 Task: Find the distance between San Francisco and Exploratorium
Action: Key pressed n<Key.space>fra
Screenshot: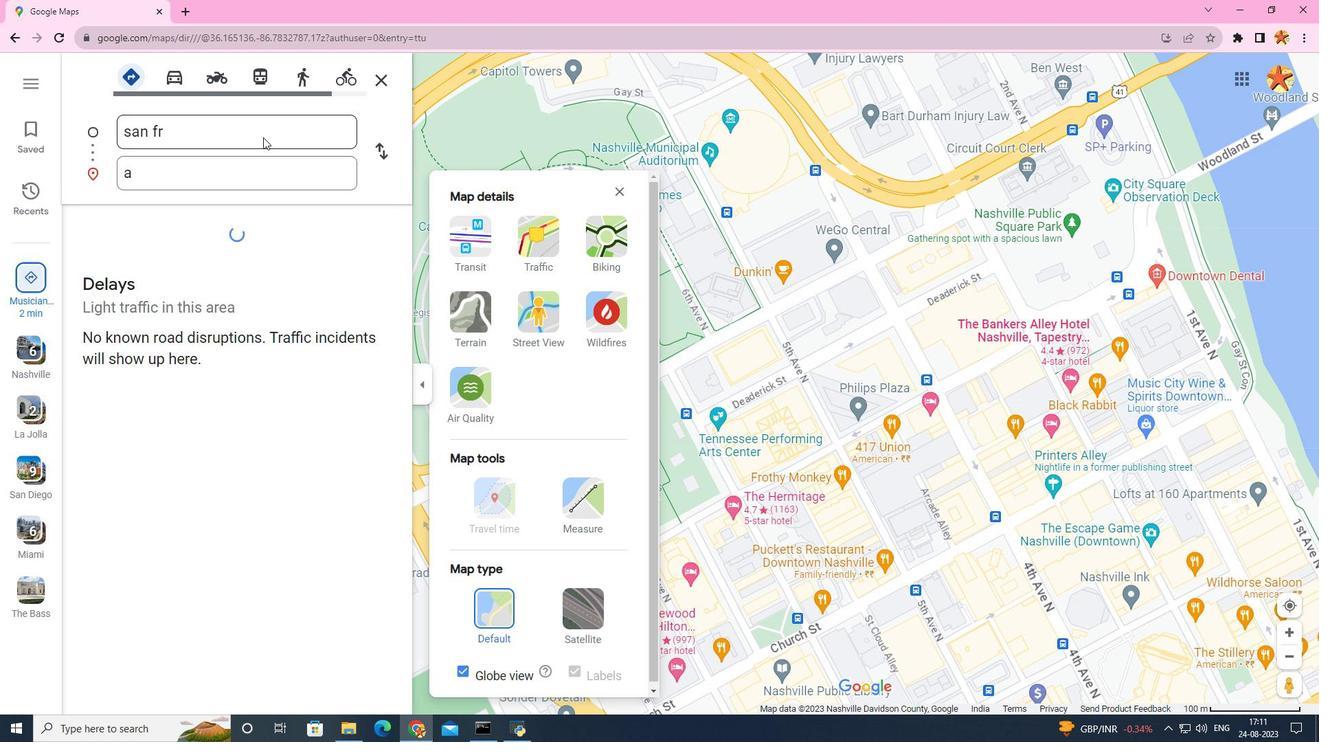 
Action: Mouse moved to (199, 124)
Screenshot: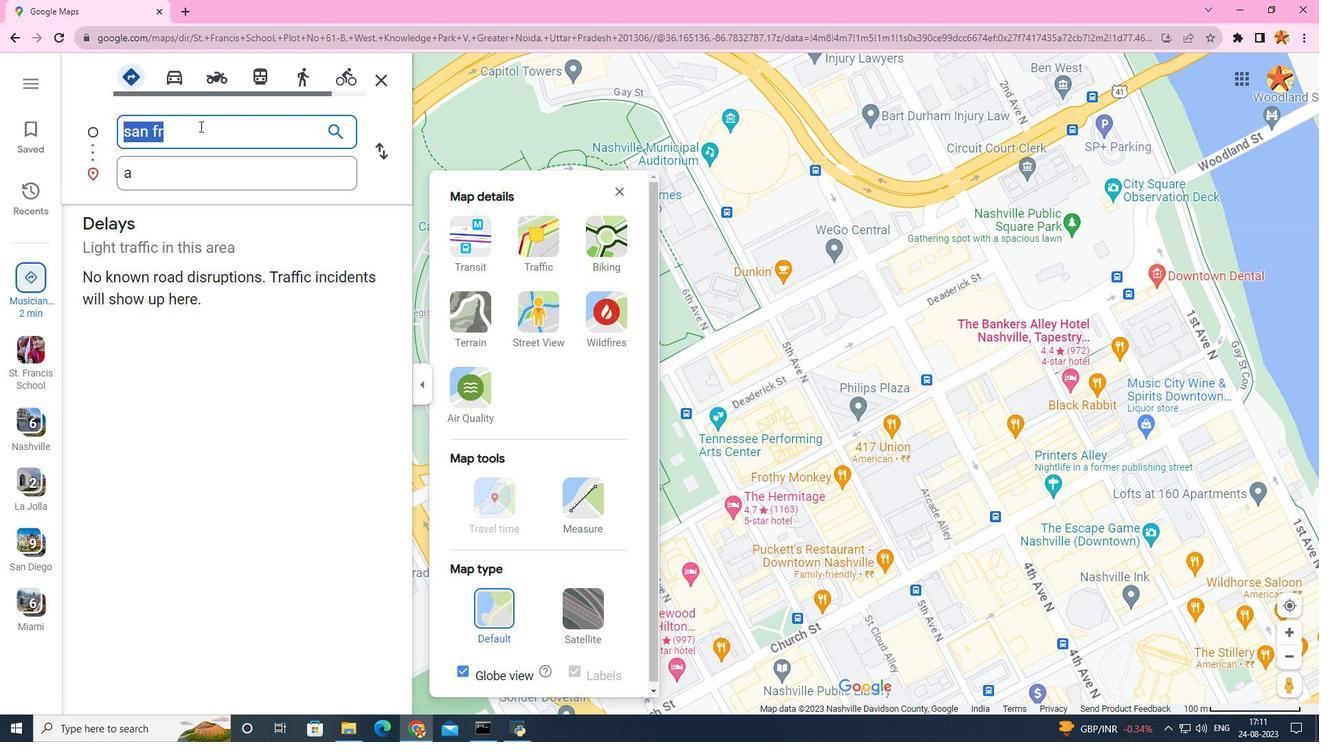 
Action: Mouse pressed left at (199, 124)
Screenshot: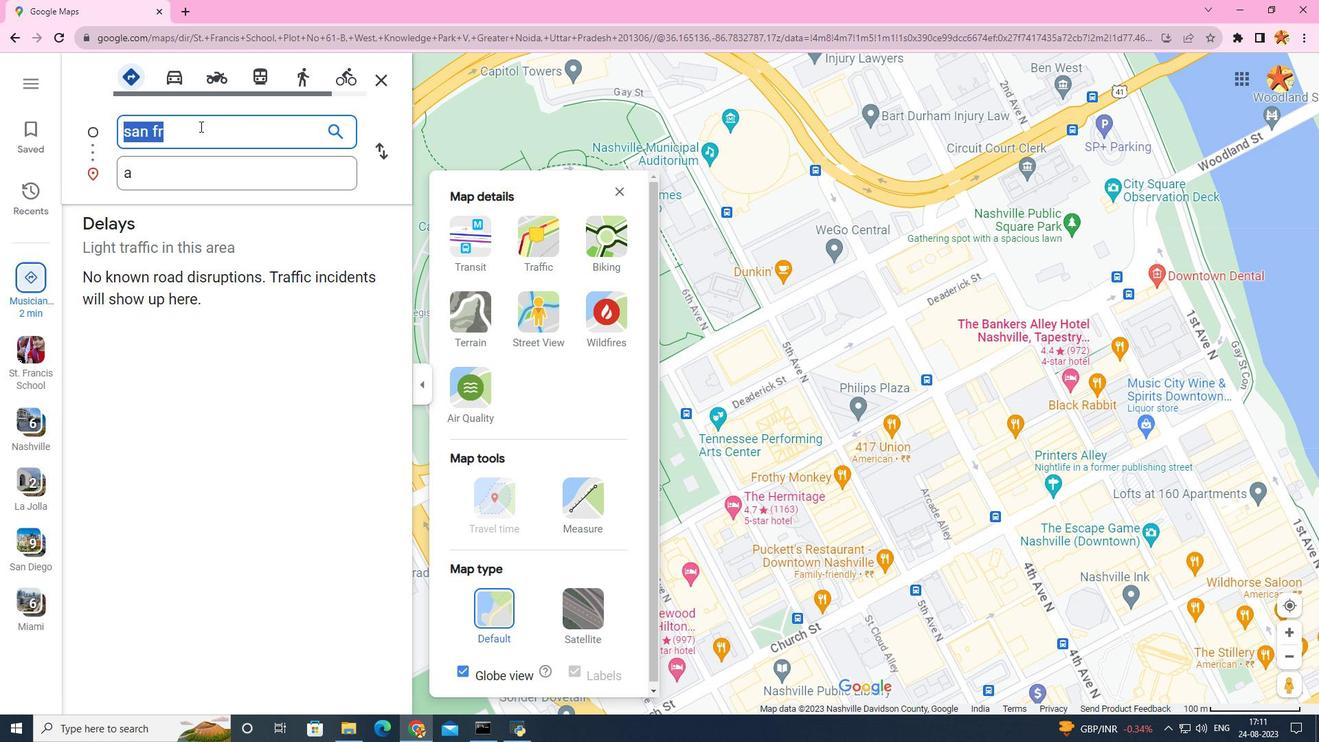 
Action: Mouse pressed left at (199, 124)
Screenshot: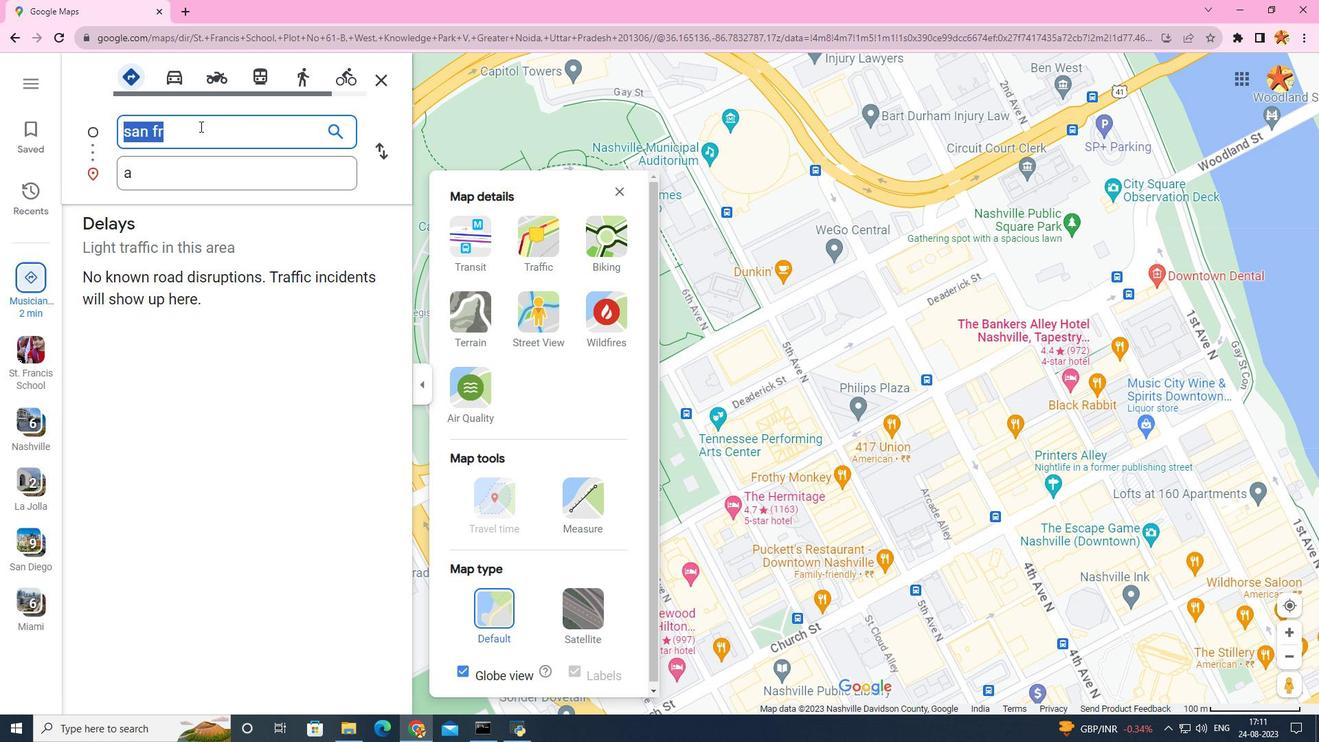 
Action: Mouse moved to (193, 128)
Screenshot: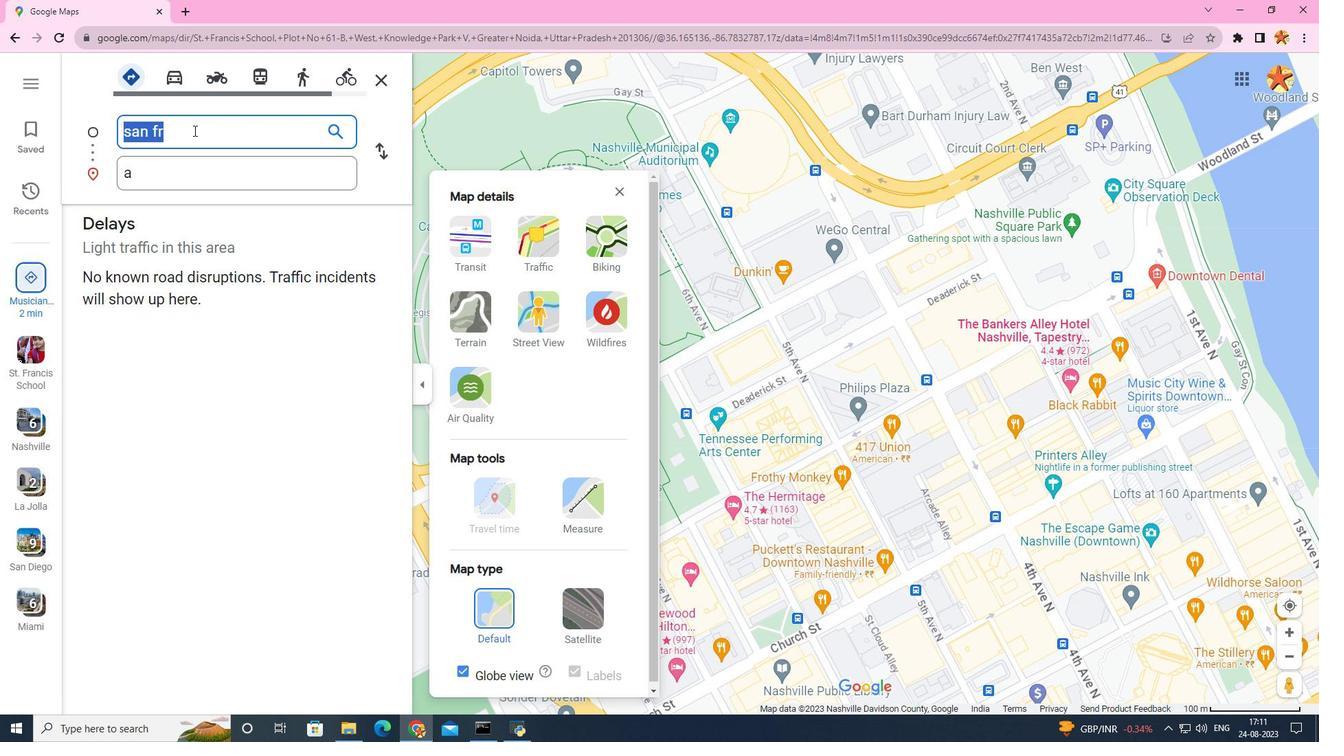 
Action: Mouse pressed left at (193, 128)
Screenshot: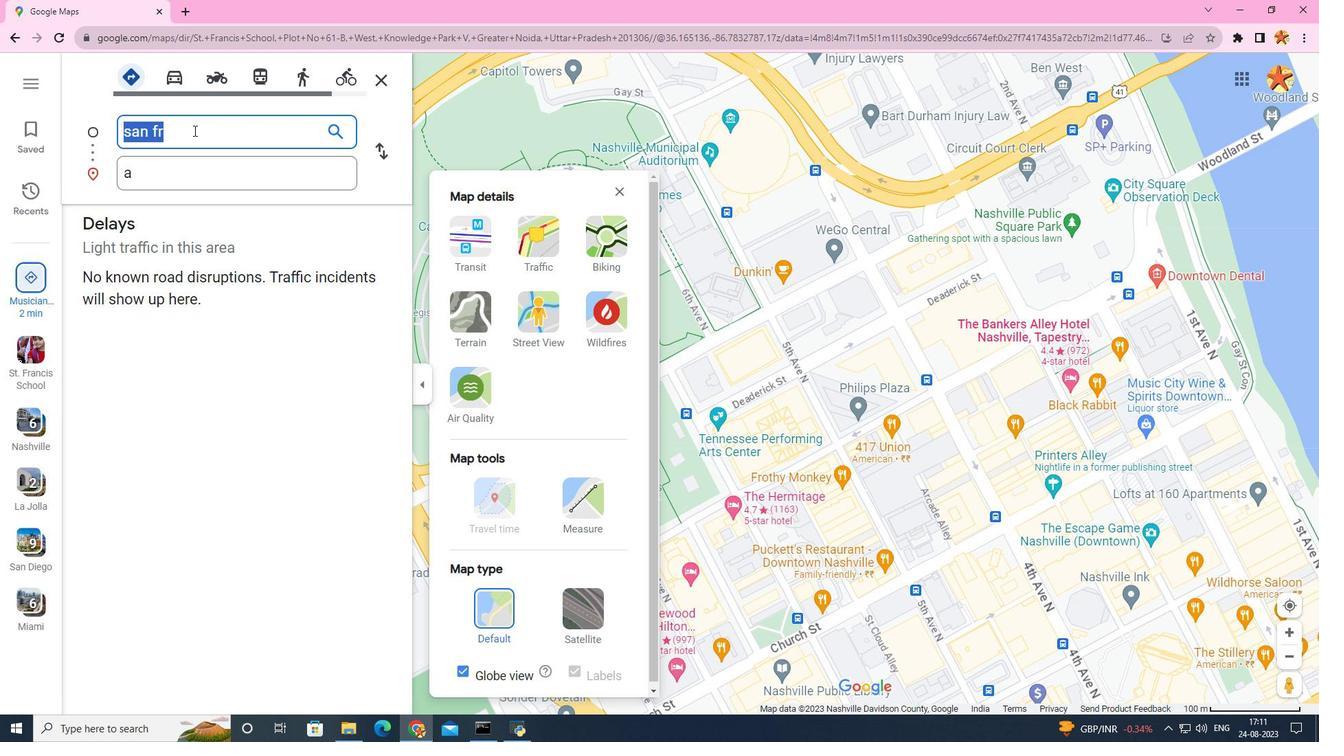 
Action: Key pressed a
Screenshot: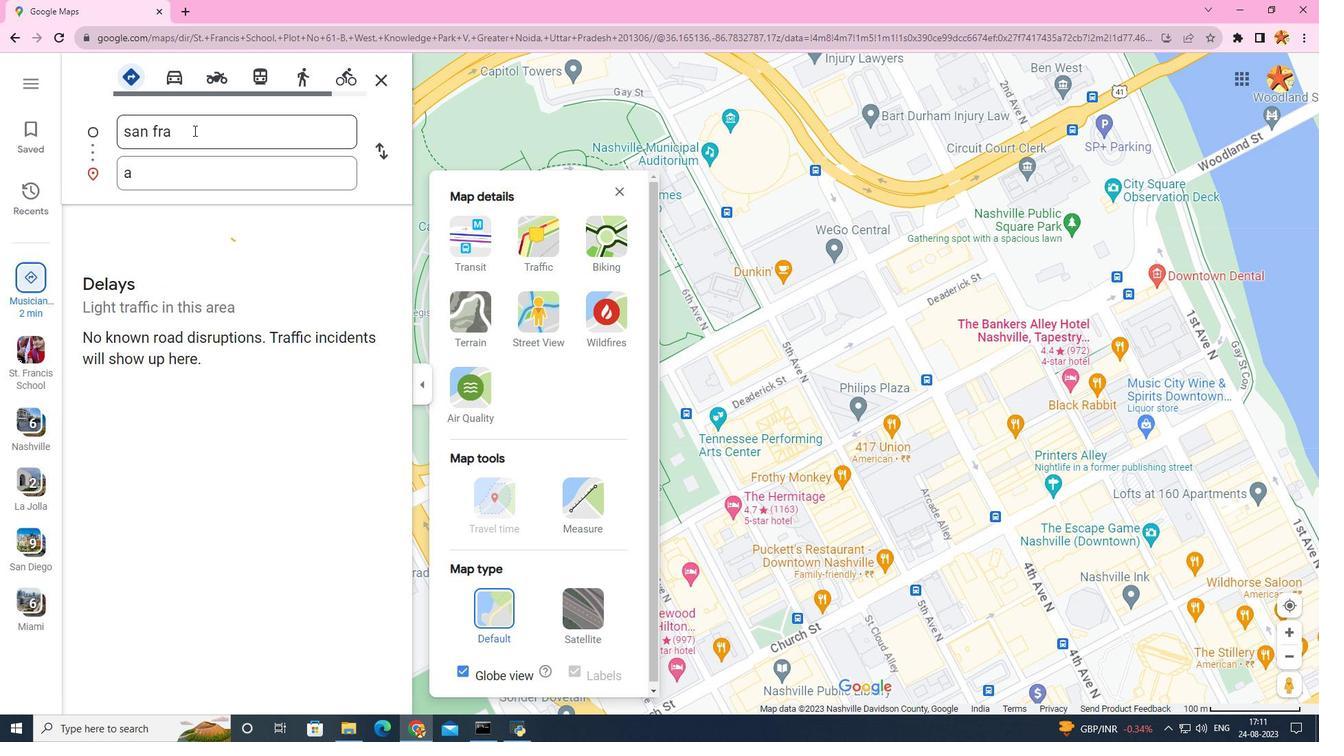 
Action: Mouse pressed left at (193, 128)
Screenshot: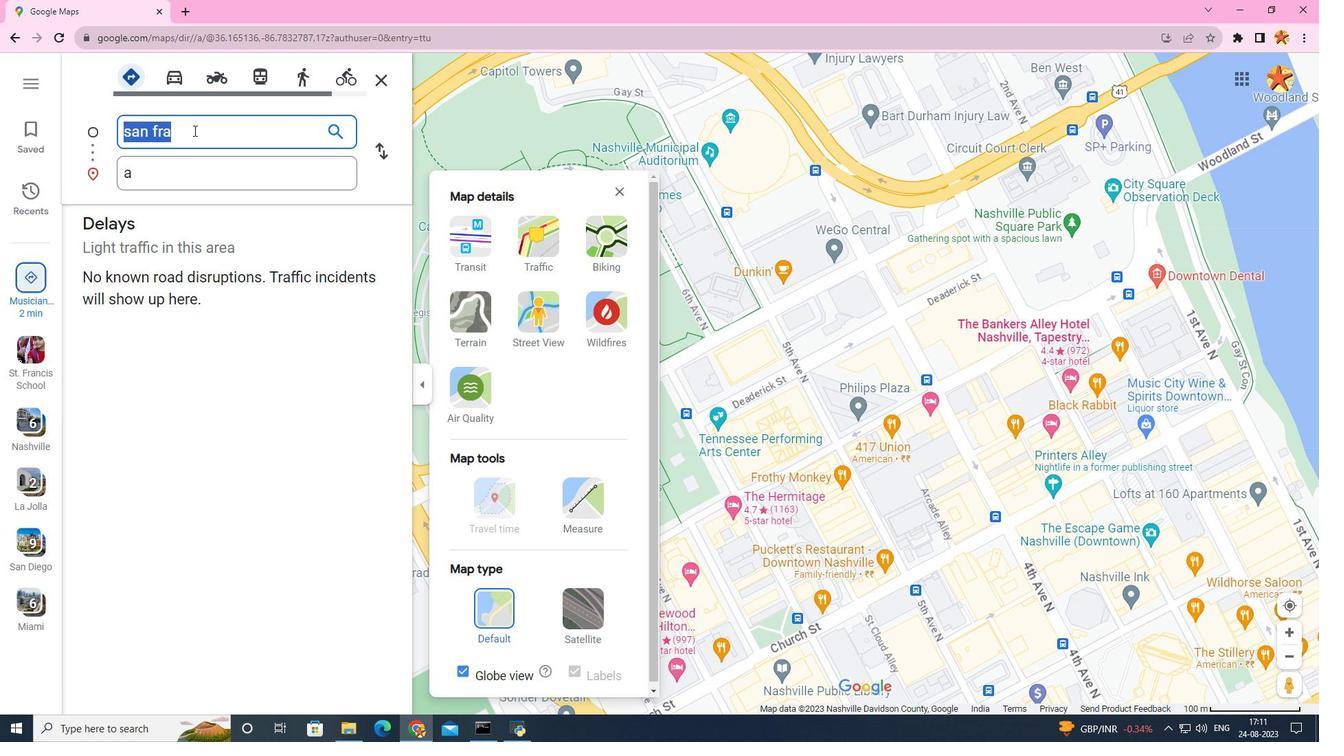 
Action: Mouse pressed left at (193, 128)
Screenshot: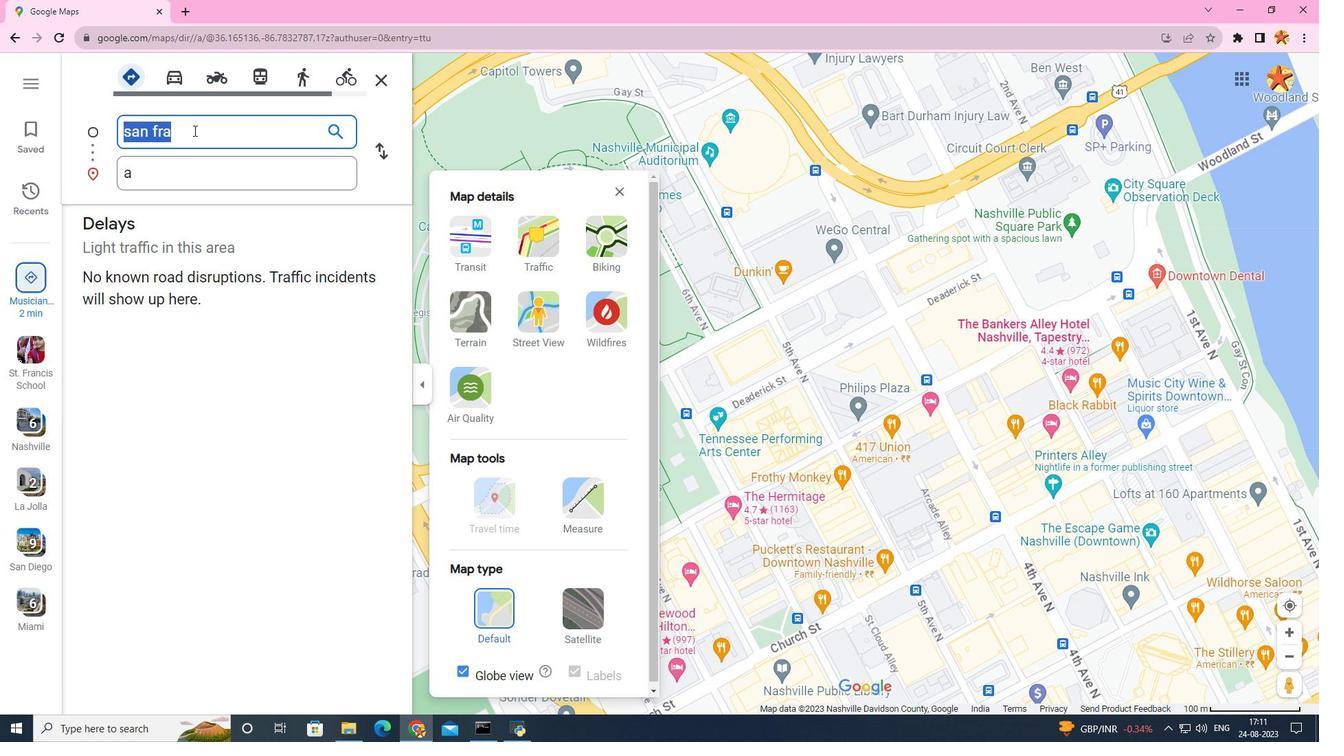
Action: Mouse pressed left at (193, 128)
Screenshot: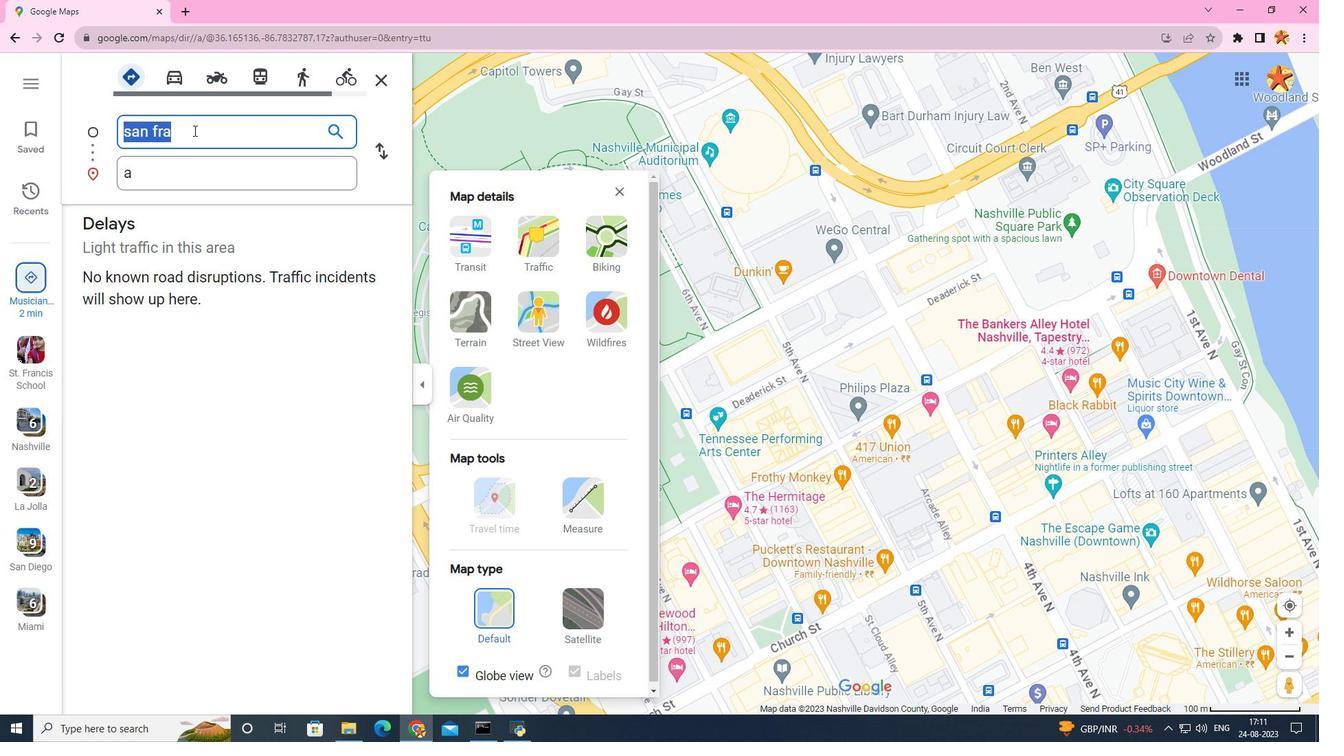 
Action: Key pressed n
Screenshot: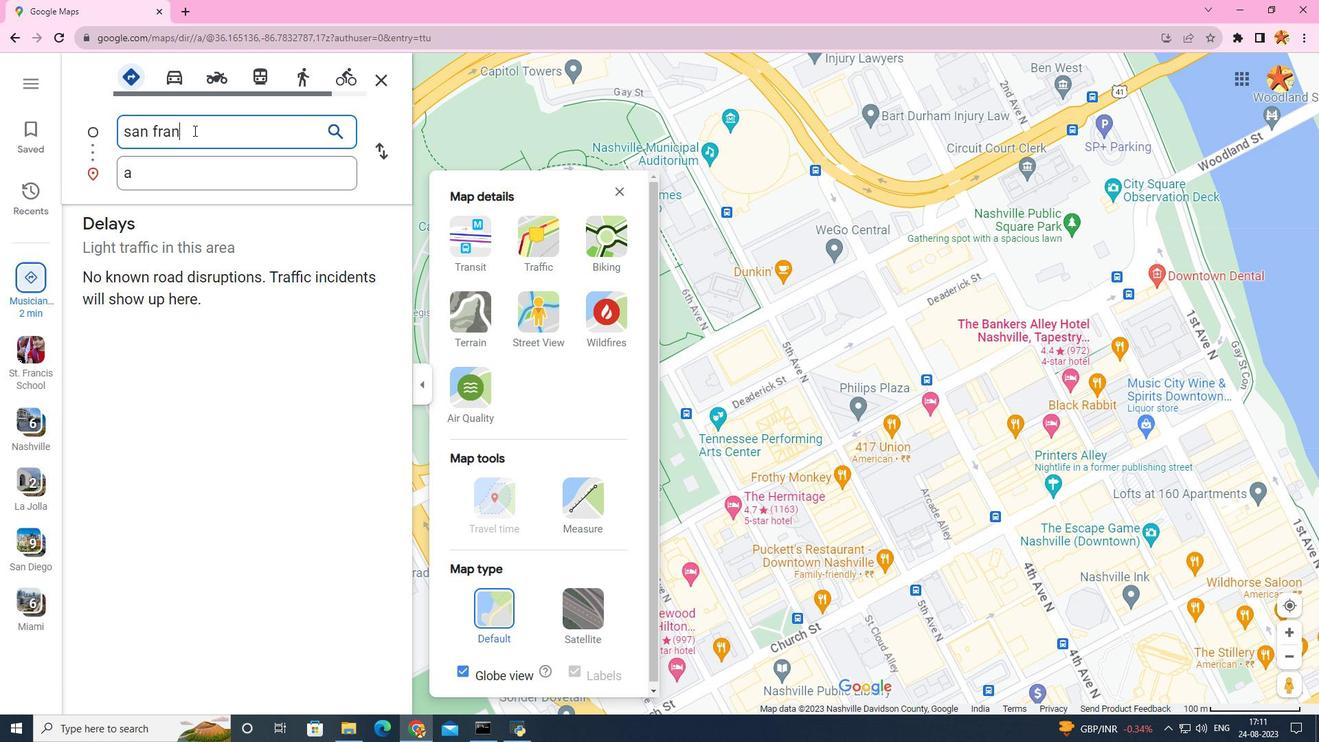 
Action: Mouse moved to (169, 224)
Screenshot: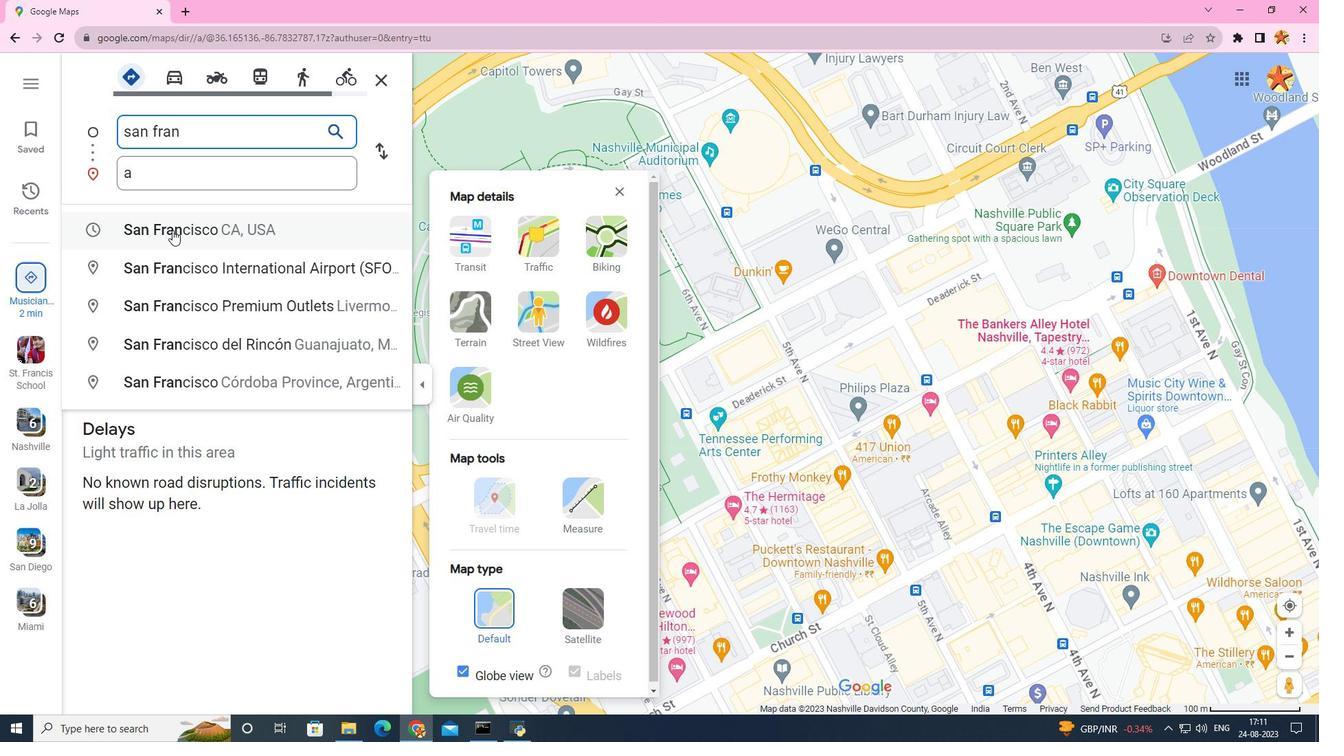 
Action: Mouse pressed left at (169, 224)
Screenshot: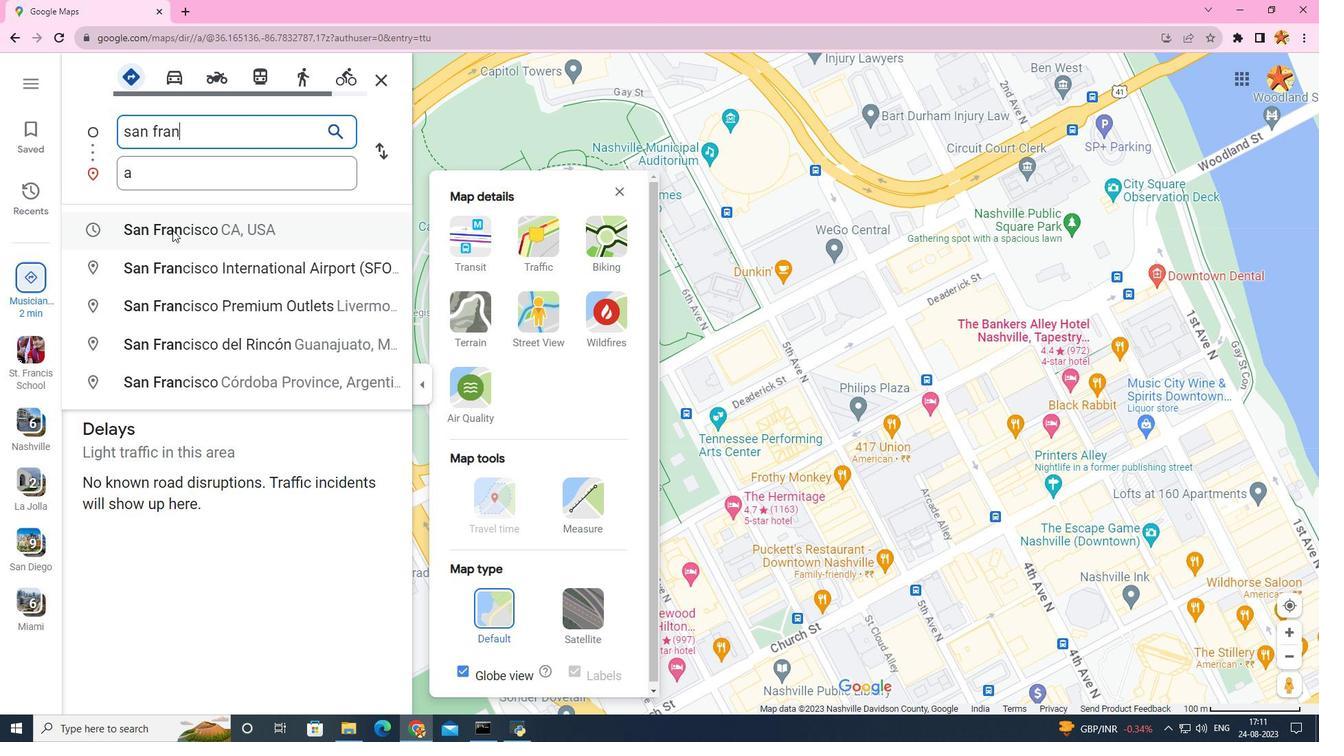 
Action: Mouse moved to (177, 169)
Screenshot: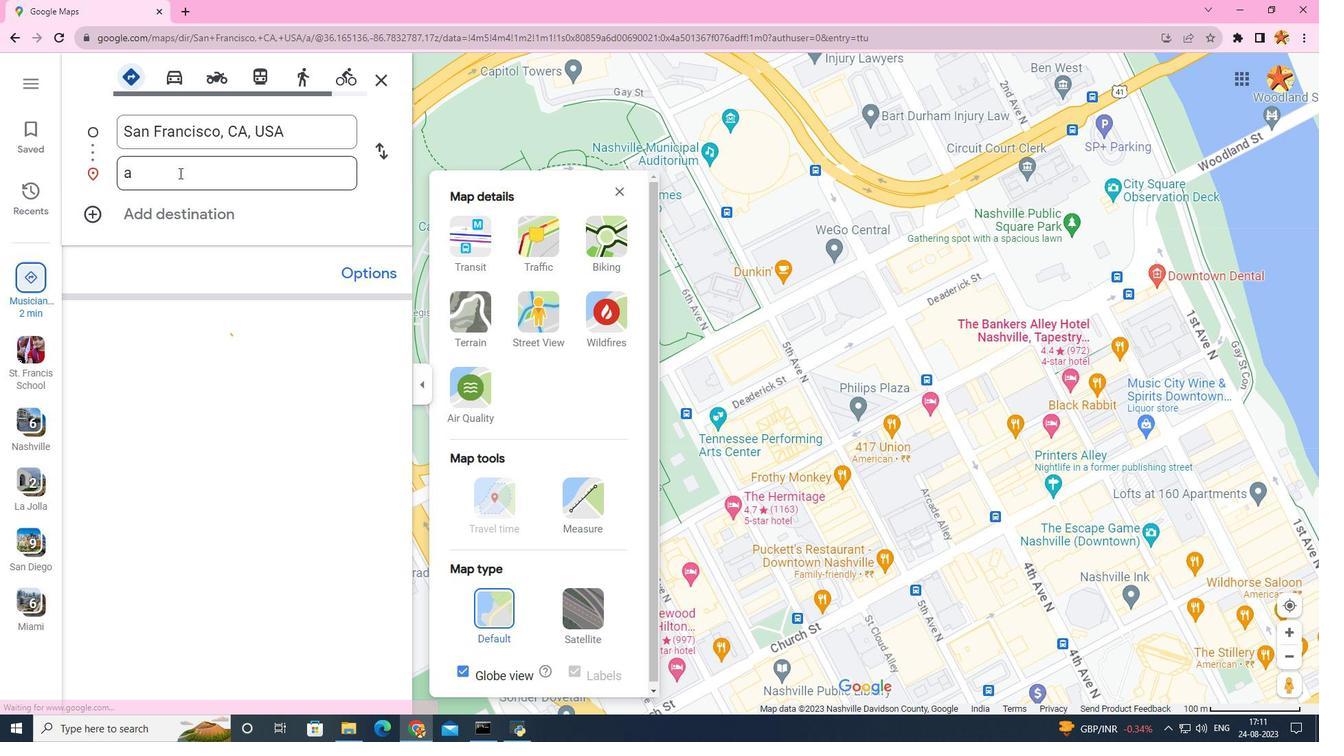 
Action: Mouse pressed left at (177, 169)
Screenshot: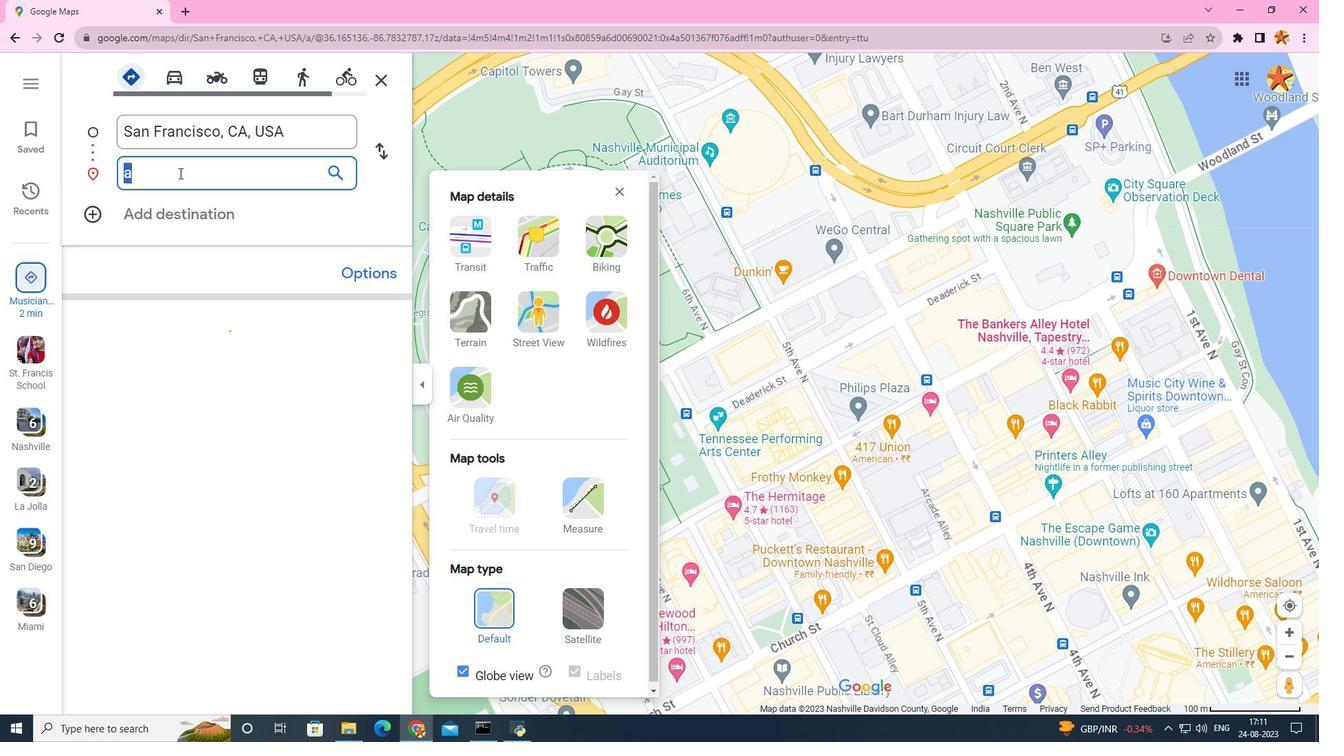 
Action: Mouse moved to (178, 167)
Screenshot: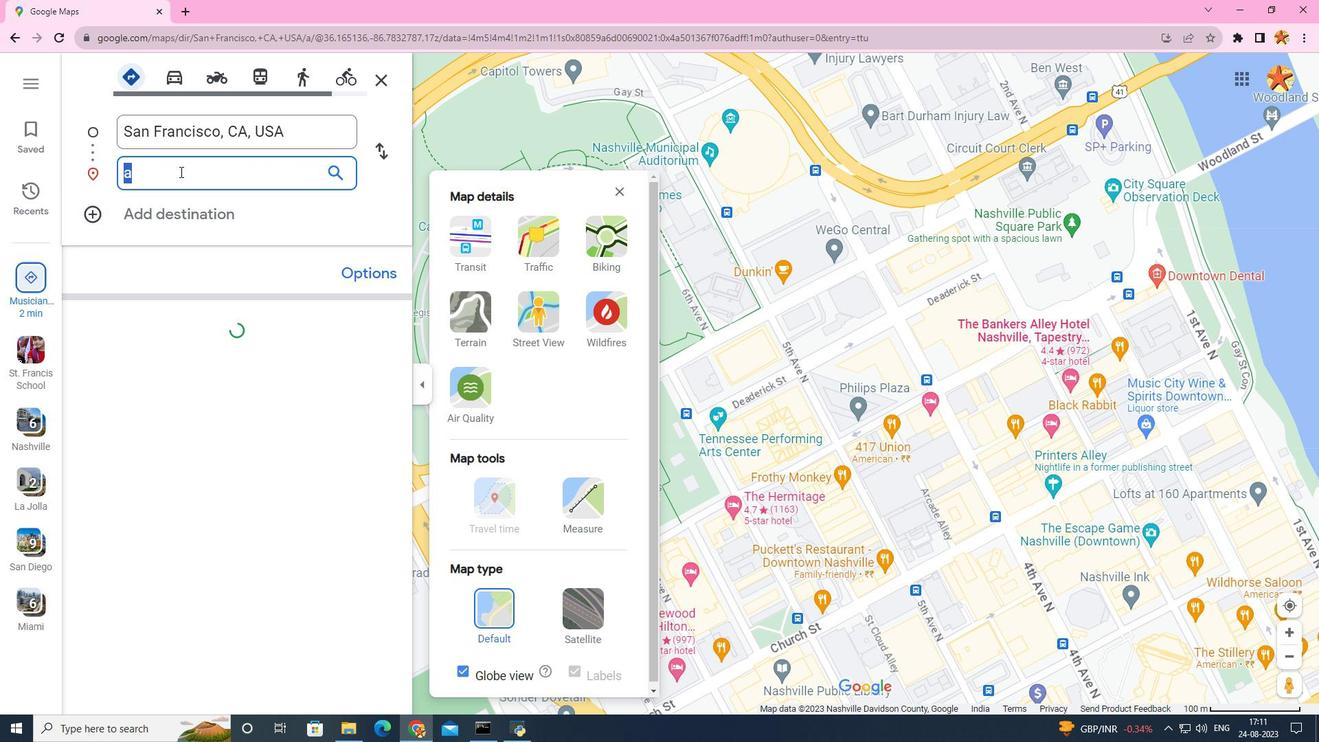 
Action: Key pressed e
Screenshot: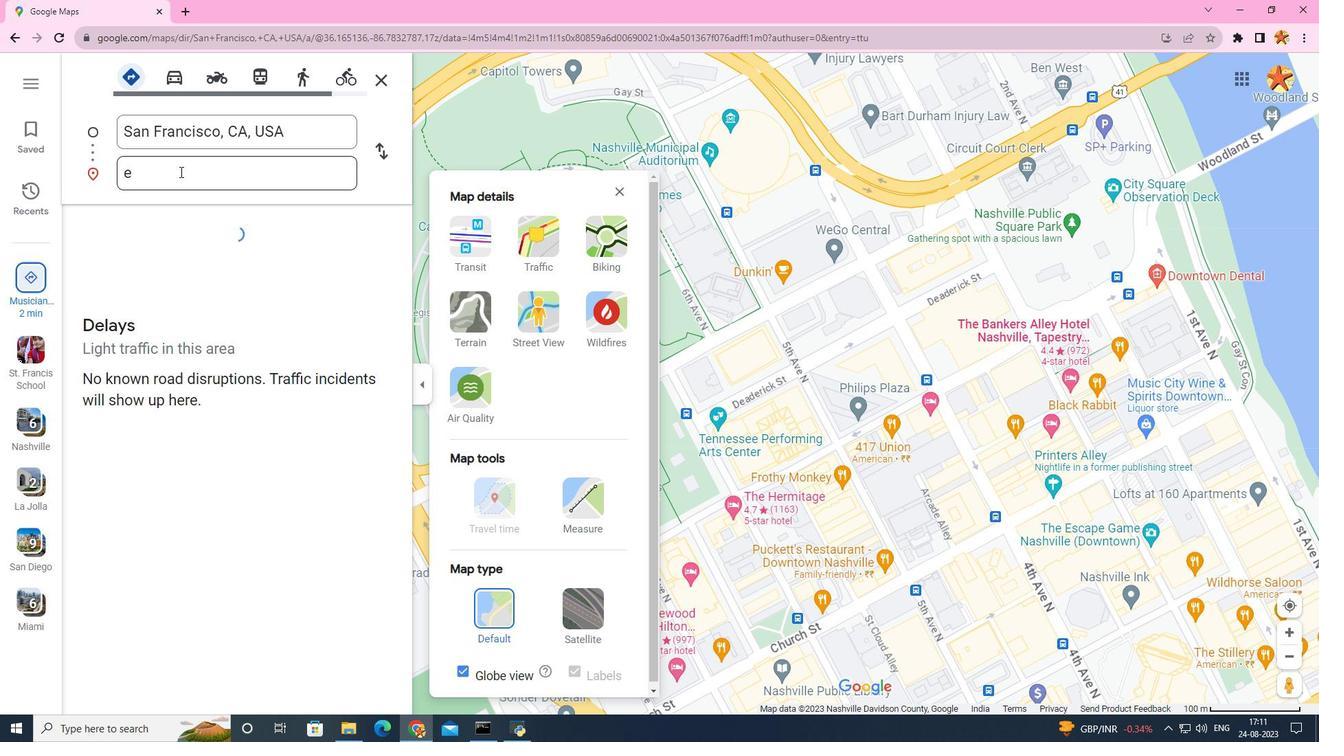 
Action: Mouse pressed left at (178, 167)
Screenshot: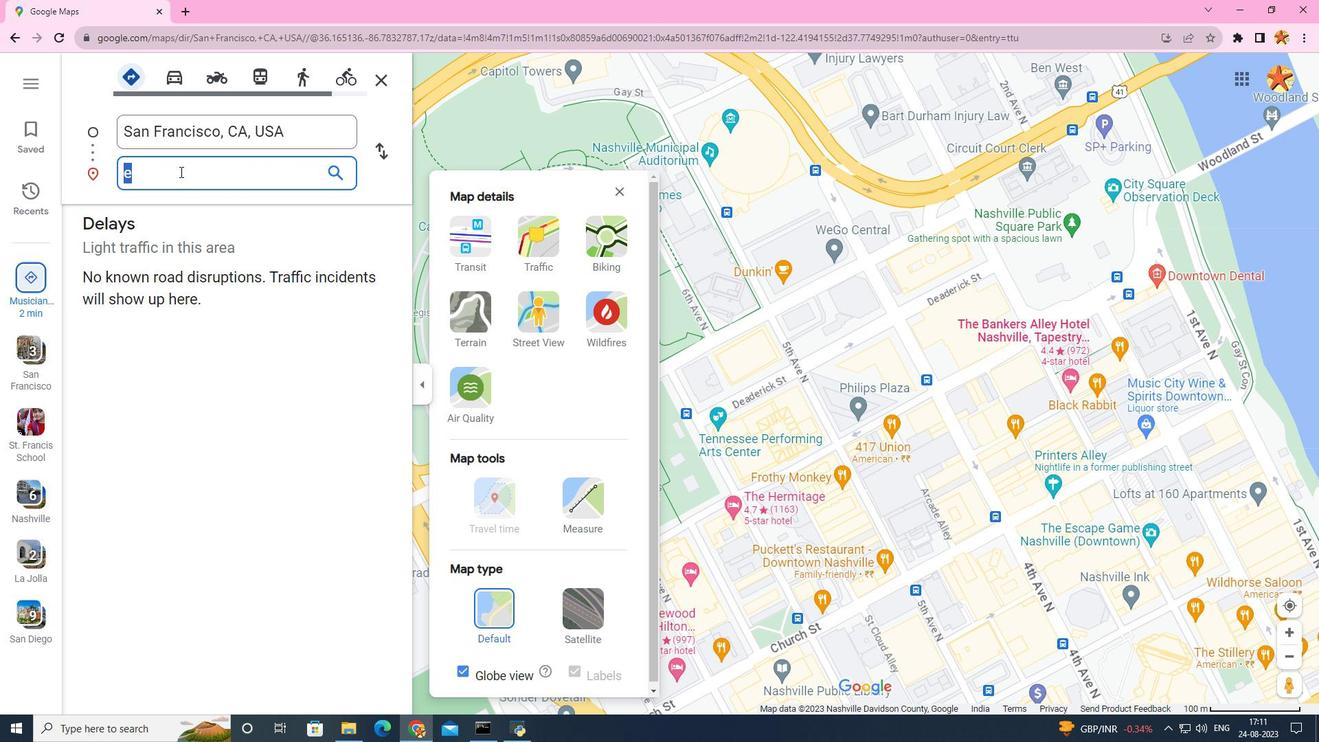 
Action: Mouse pressed left at (178, 167)
Screenshot: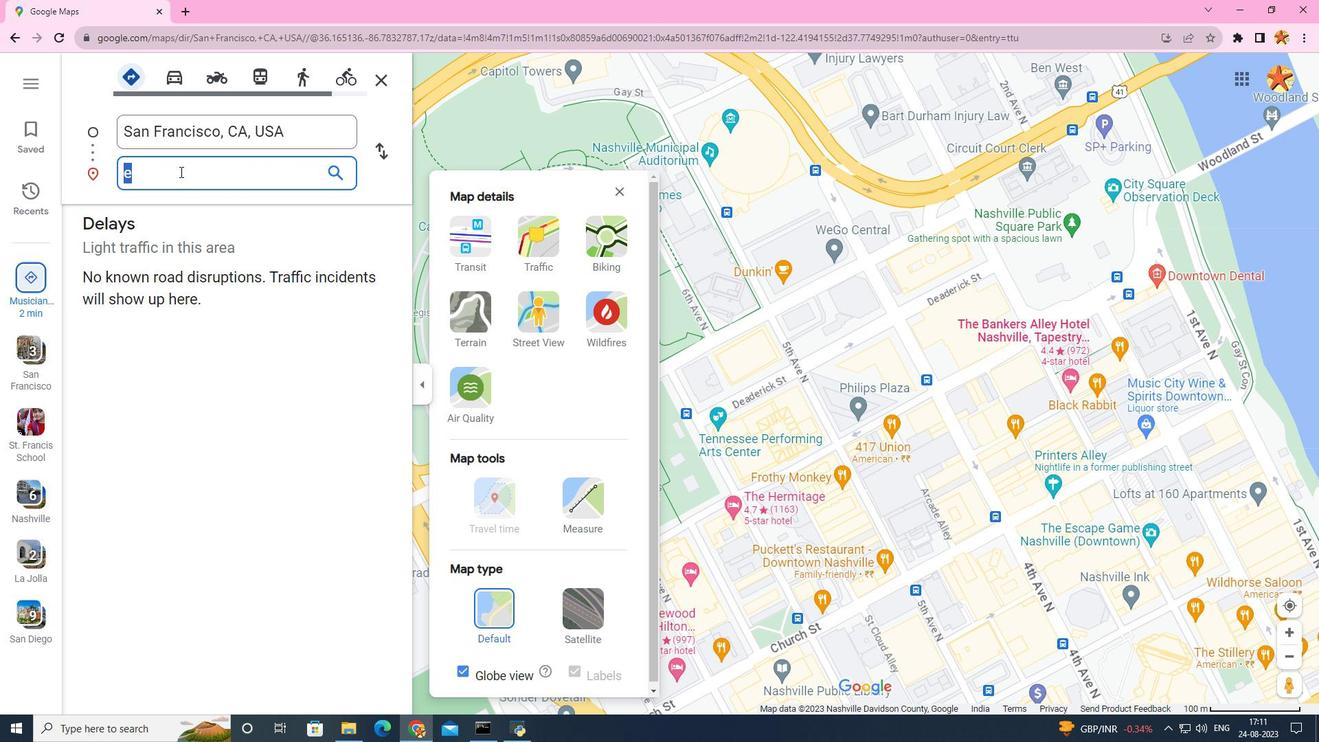 
Action: Mouse pressed left at (178, 167)
Screenshot: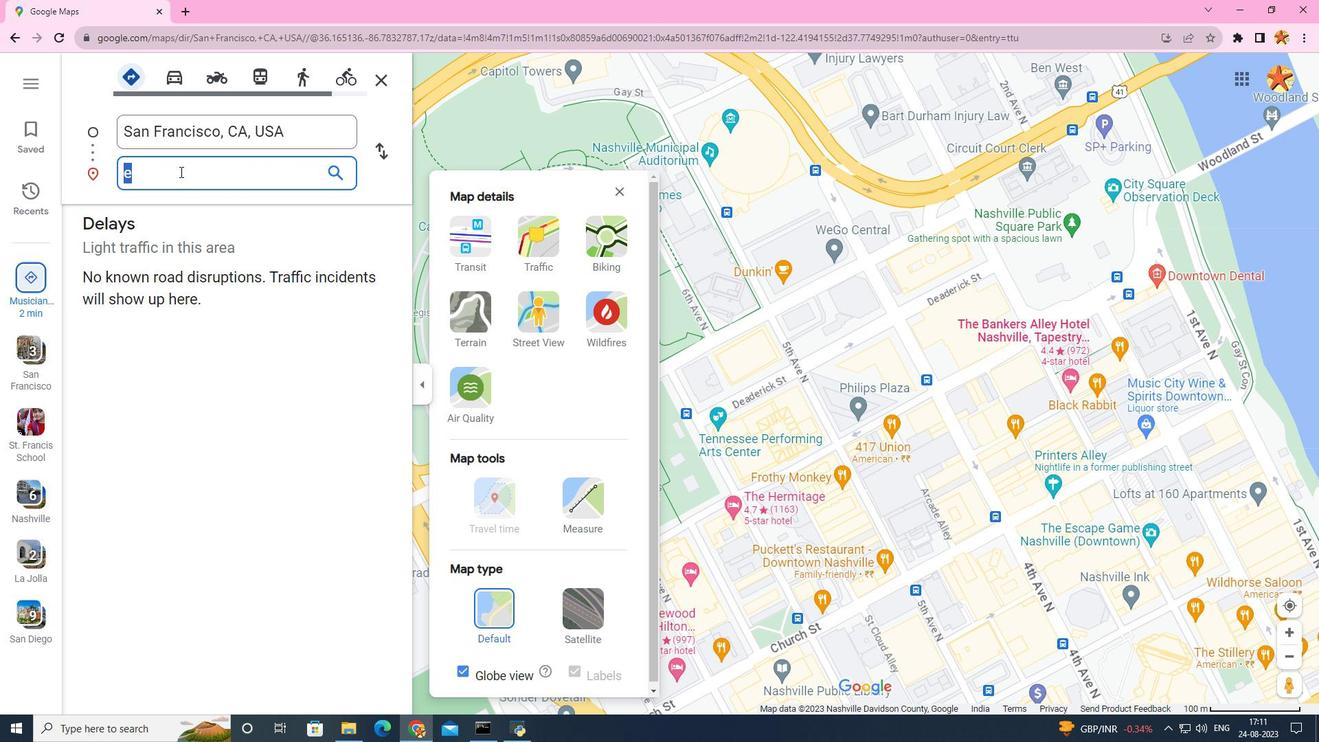 
Action: Key pressed x
Screenshot: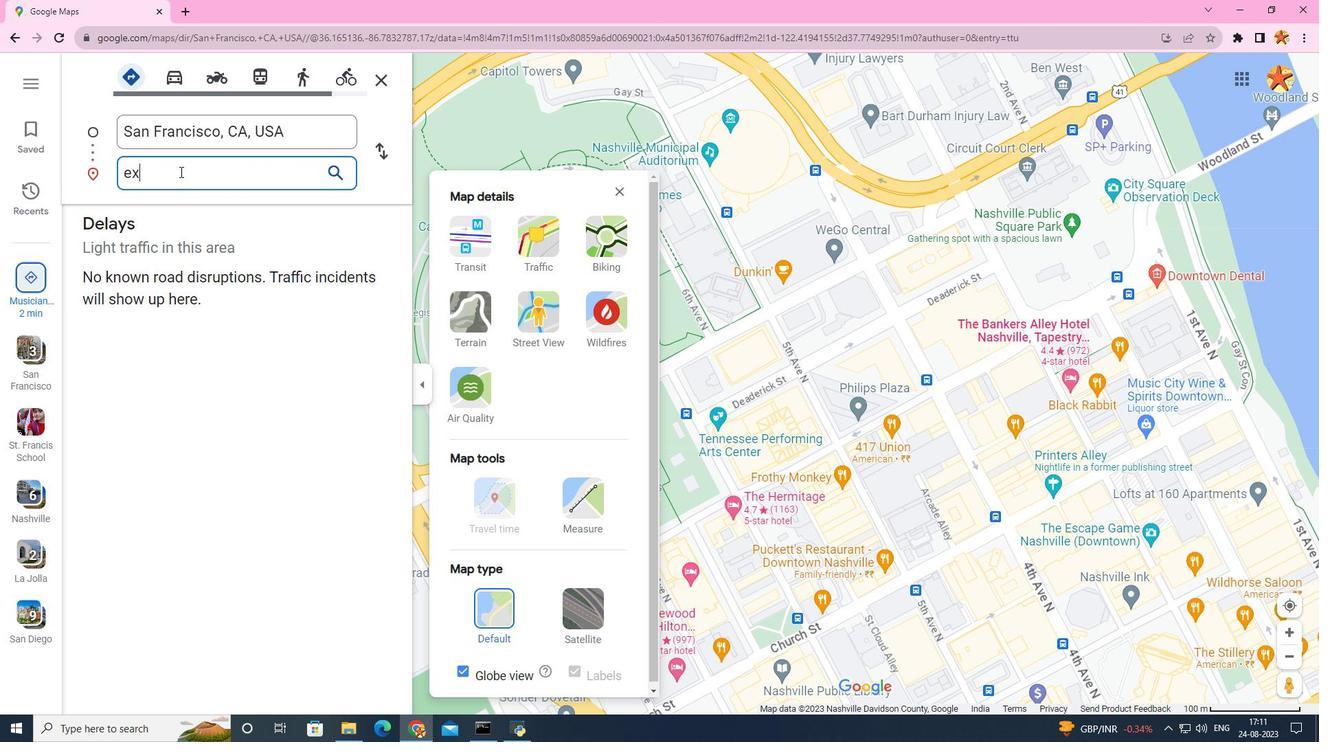 
Action: Mouse moved to (173, 214)
Screenshot: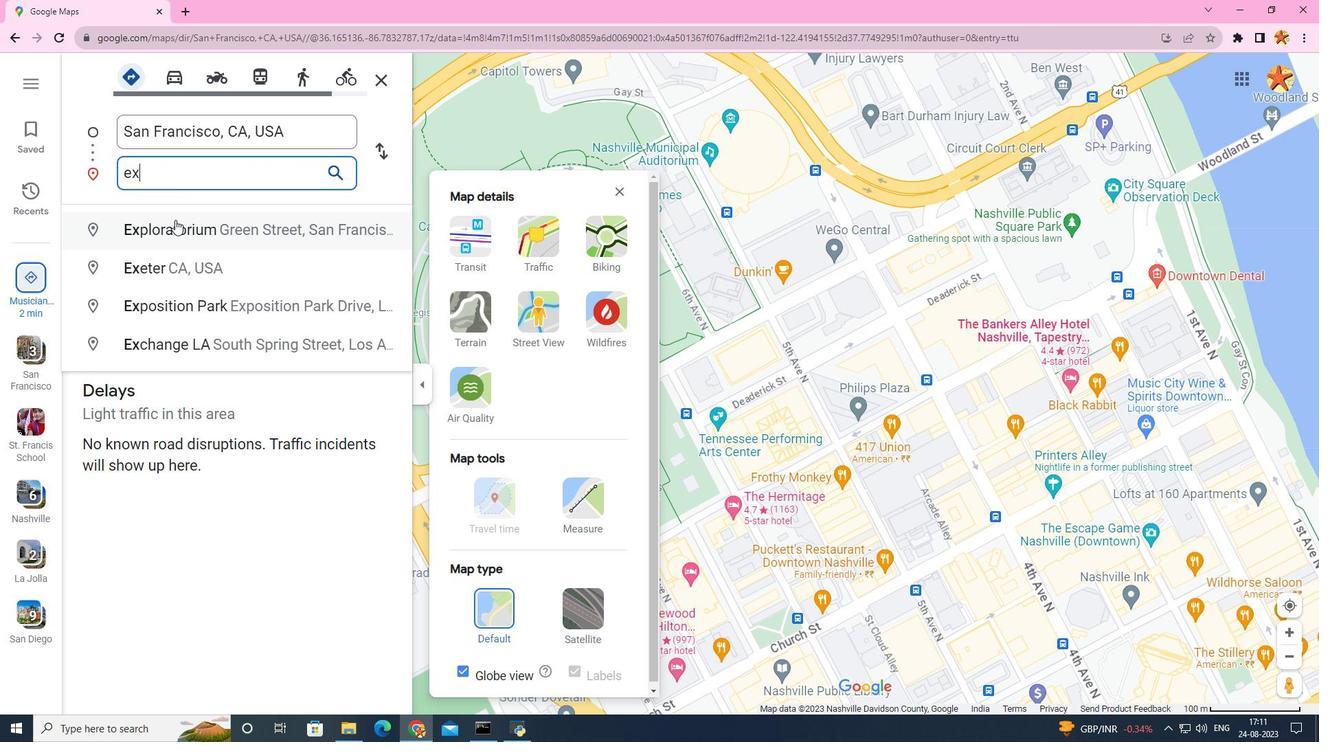 
Action: Mouse pressed right at (173, 214)
Screenshot: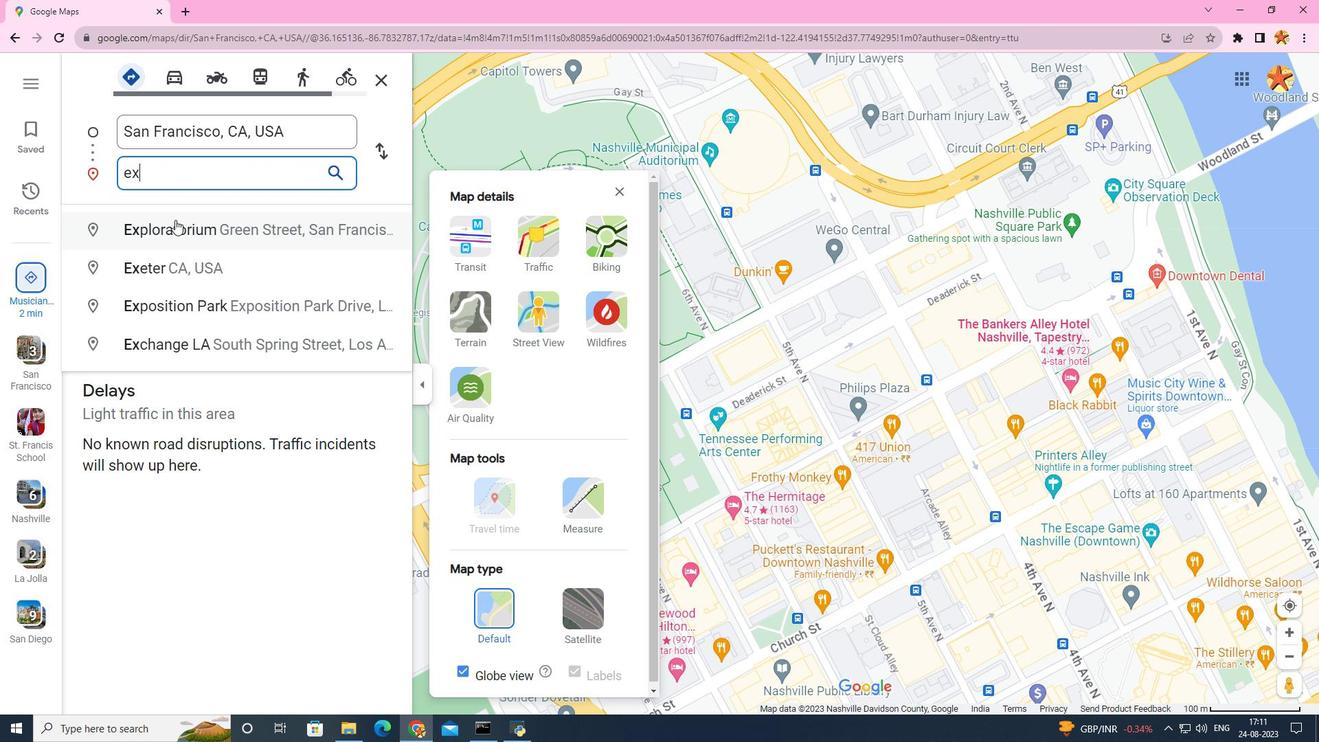 
Action: Mouse pressed left at (173, 214)
Screenshot: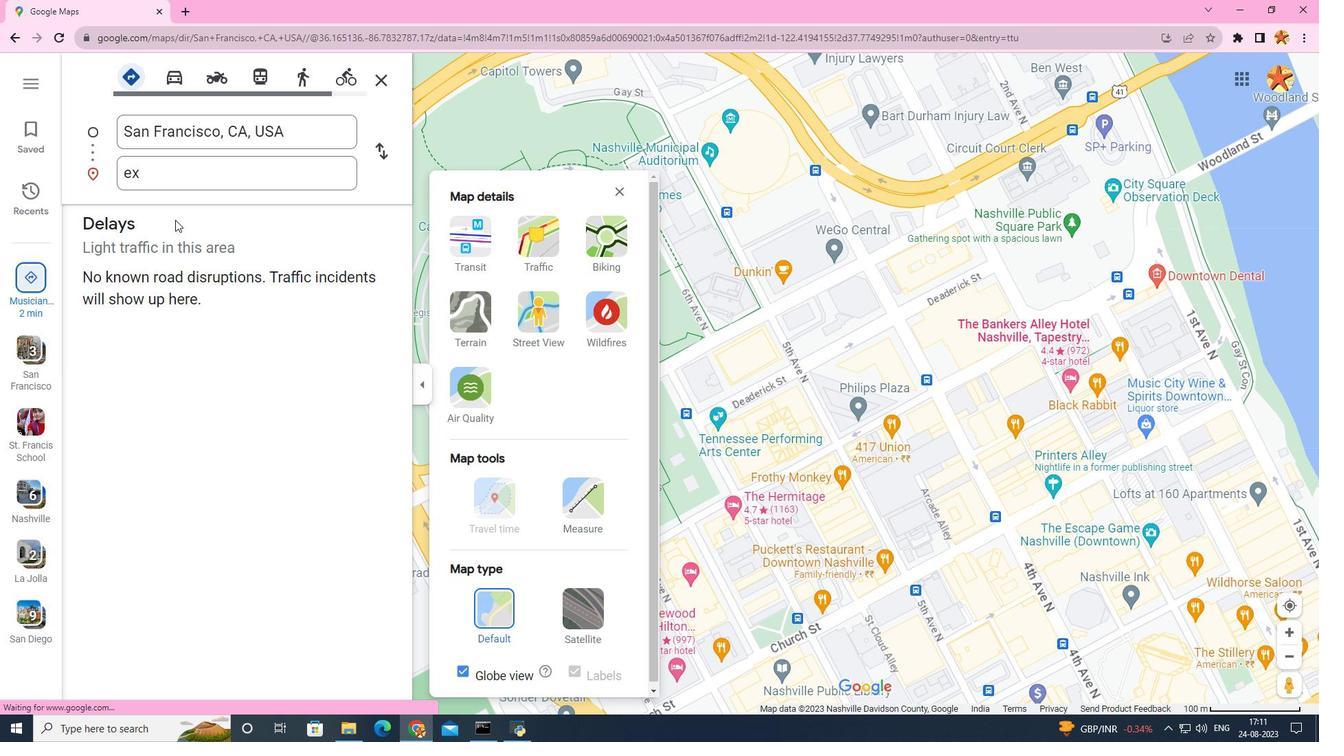 
Action: Mouse moved to (138, 167)
Screenshot: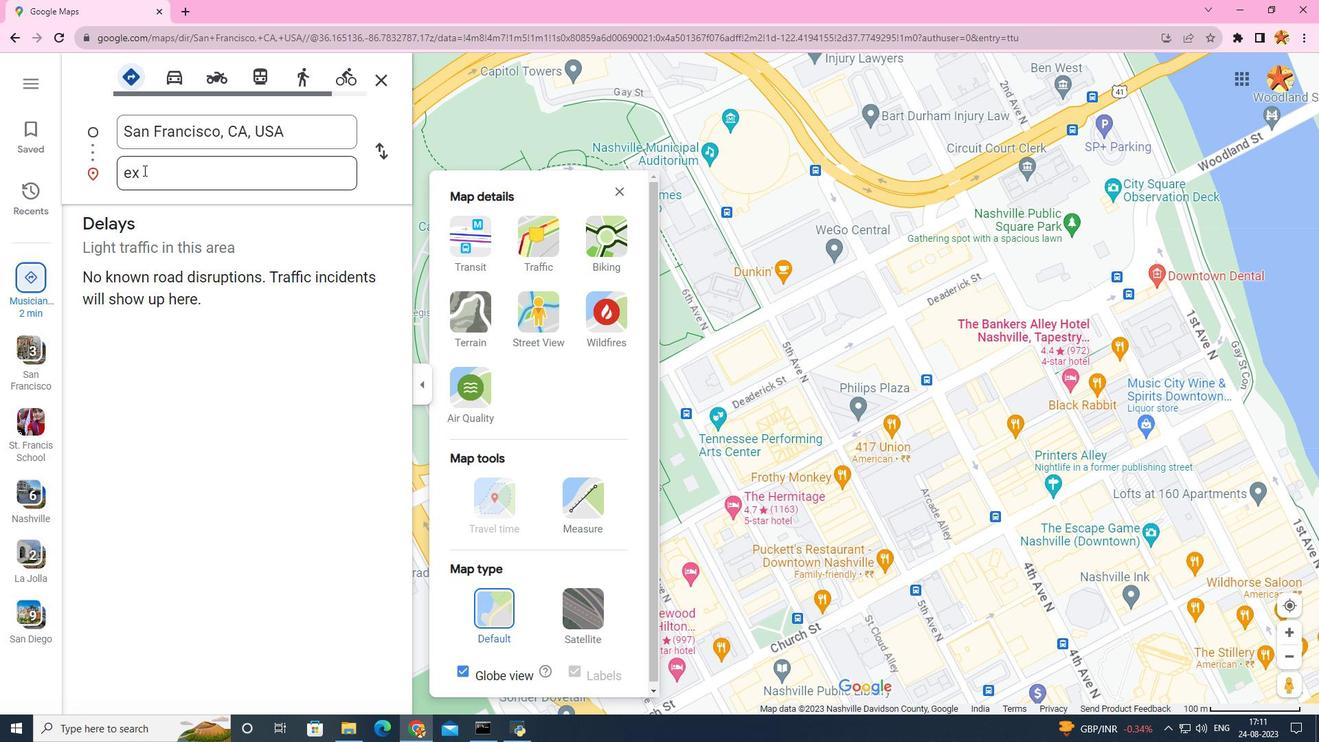 
Action: Mouse pressed left at (138, 167)
Screenshot: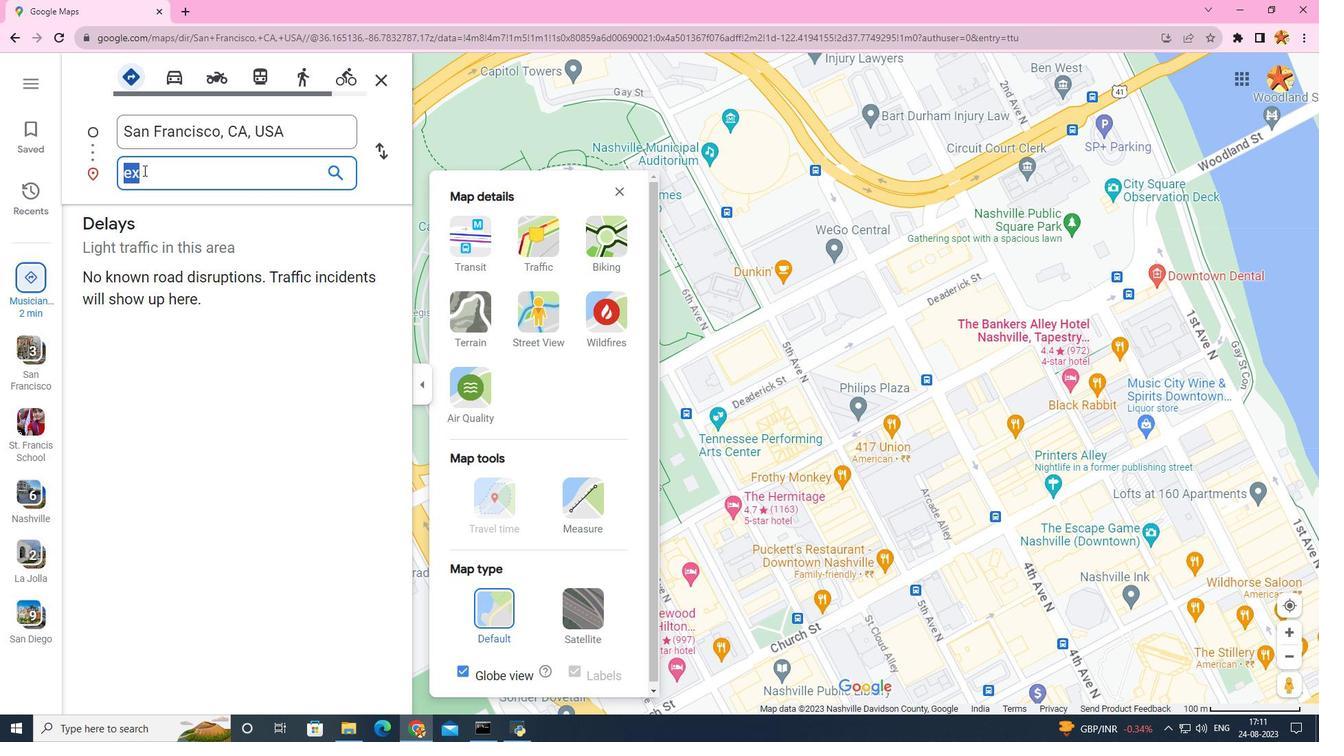 
Action: Mouse moved to (141, 176)
Screenshot: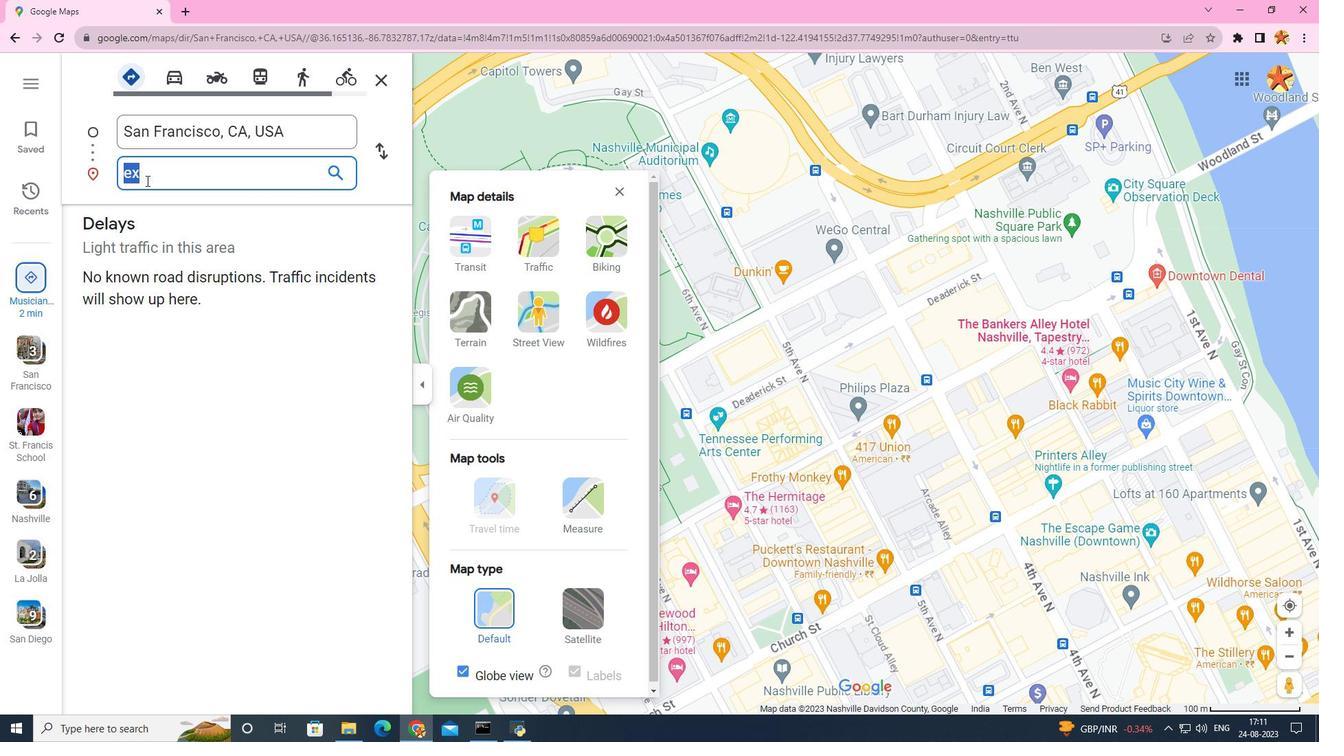 
Action: Mouse pressed left at (141, 176)
Screenshot: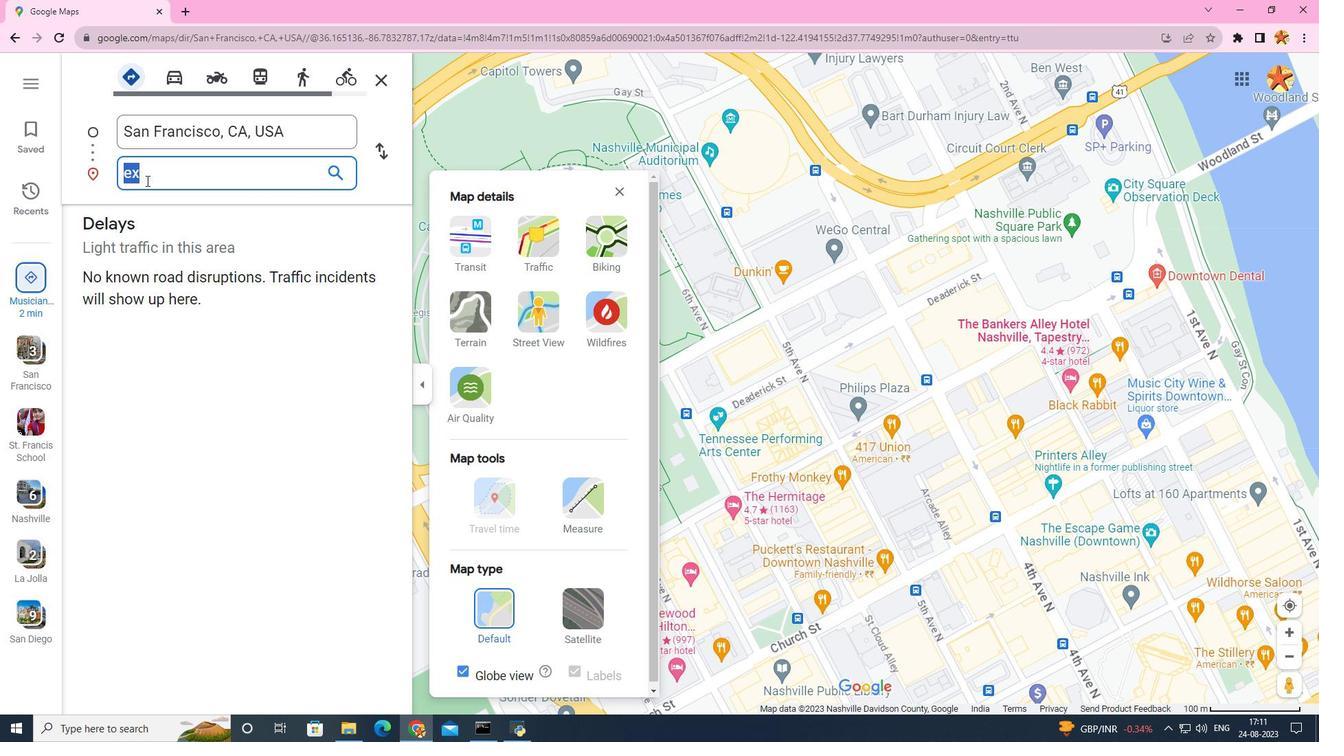 
Action: Mouse moved to (142, 177)
Screenshot: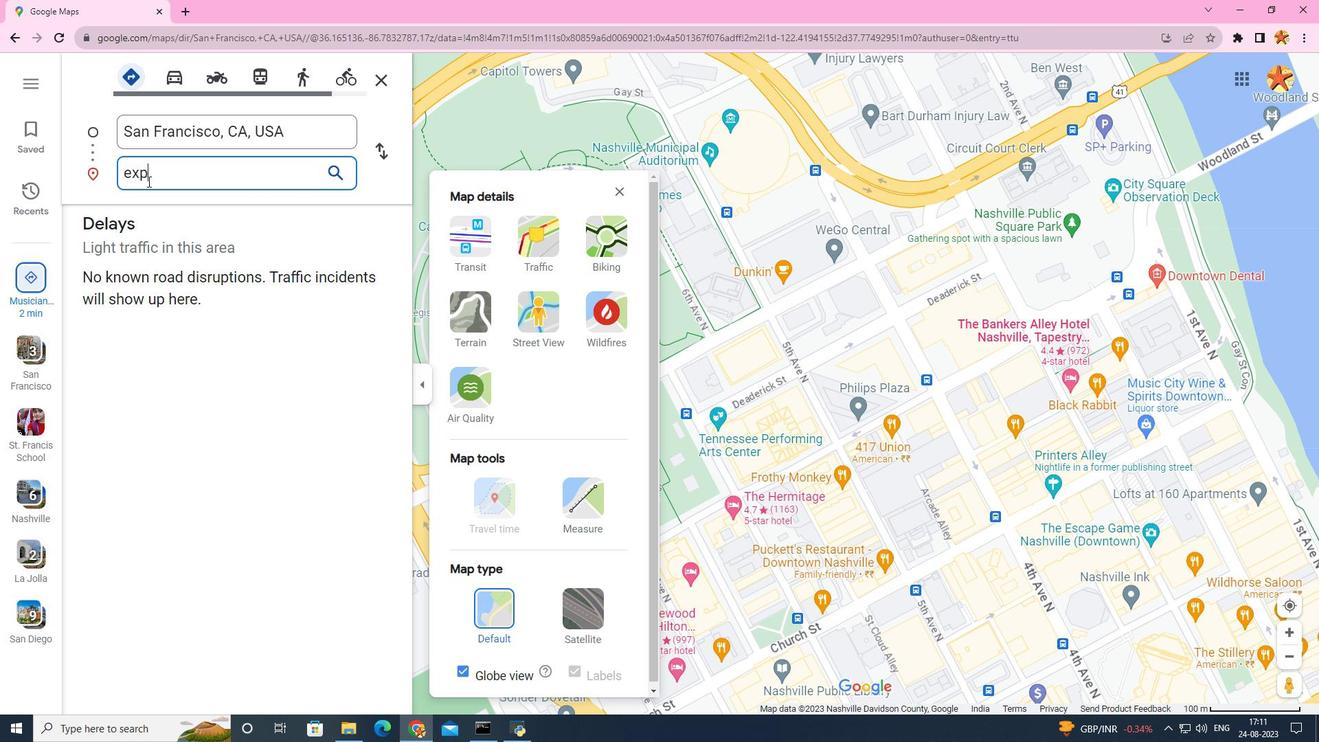 
Action: Key pressed pl
Screenshot: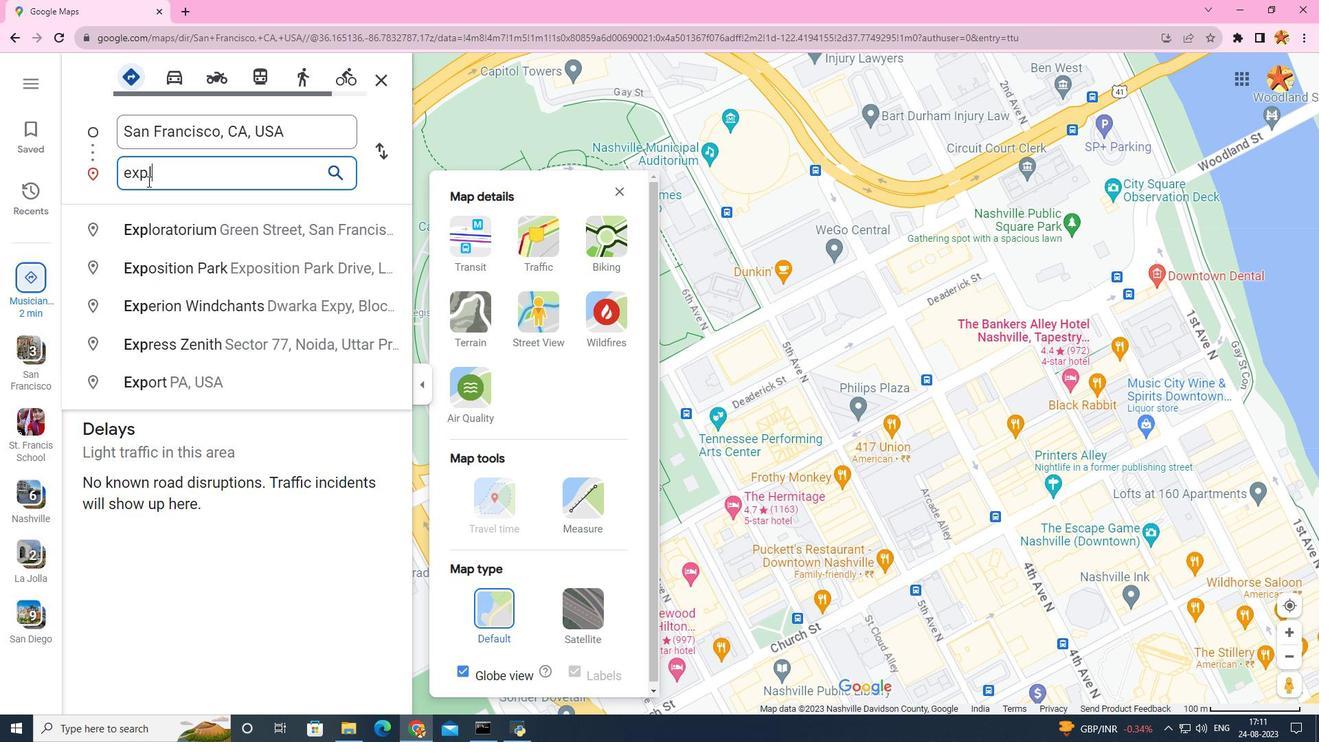 
Action: Mouse moved to (160, 219)
Screenshot: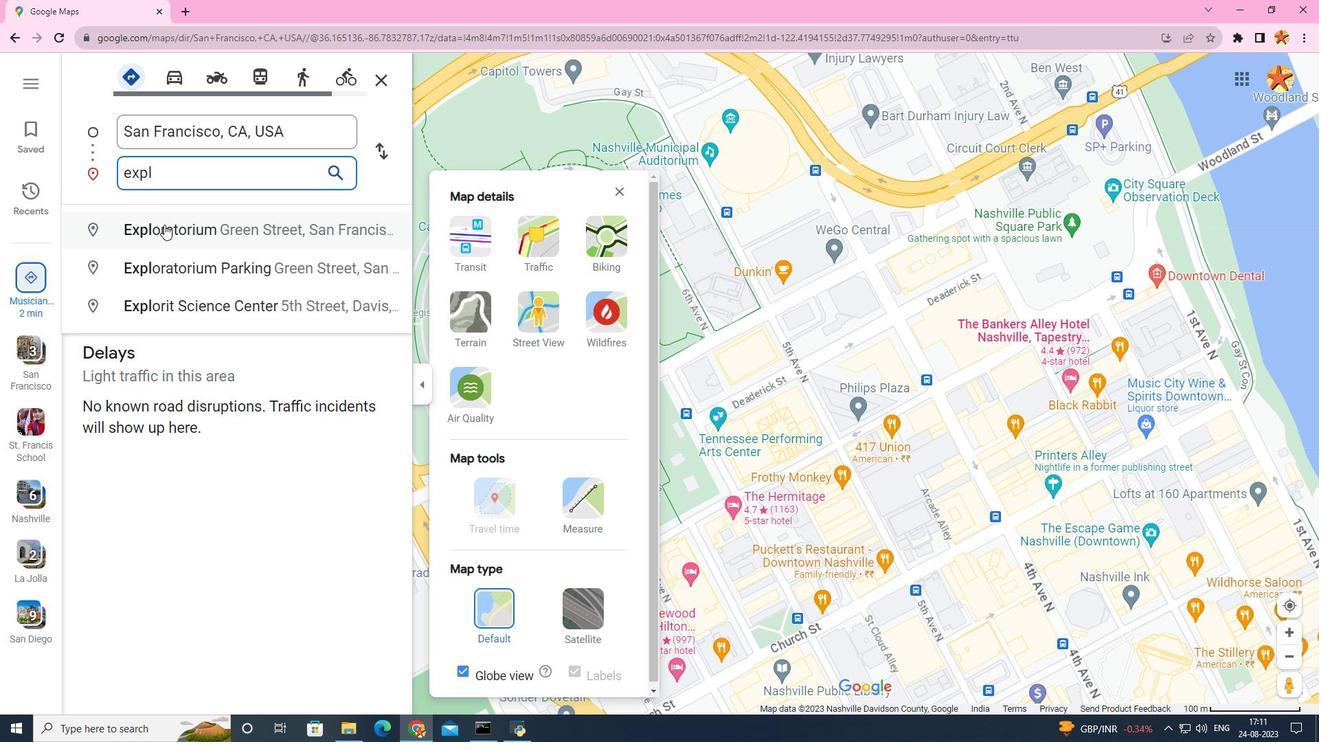 
Action: Mouse pressed left at (160, 219)
Screenshot: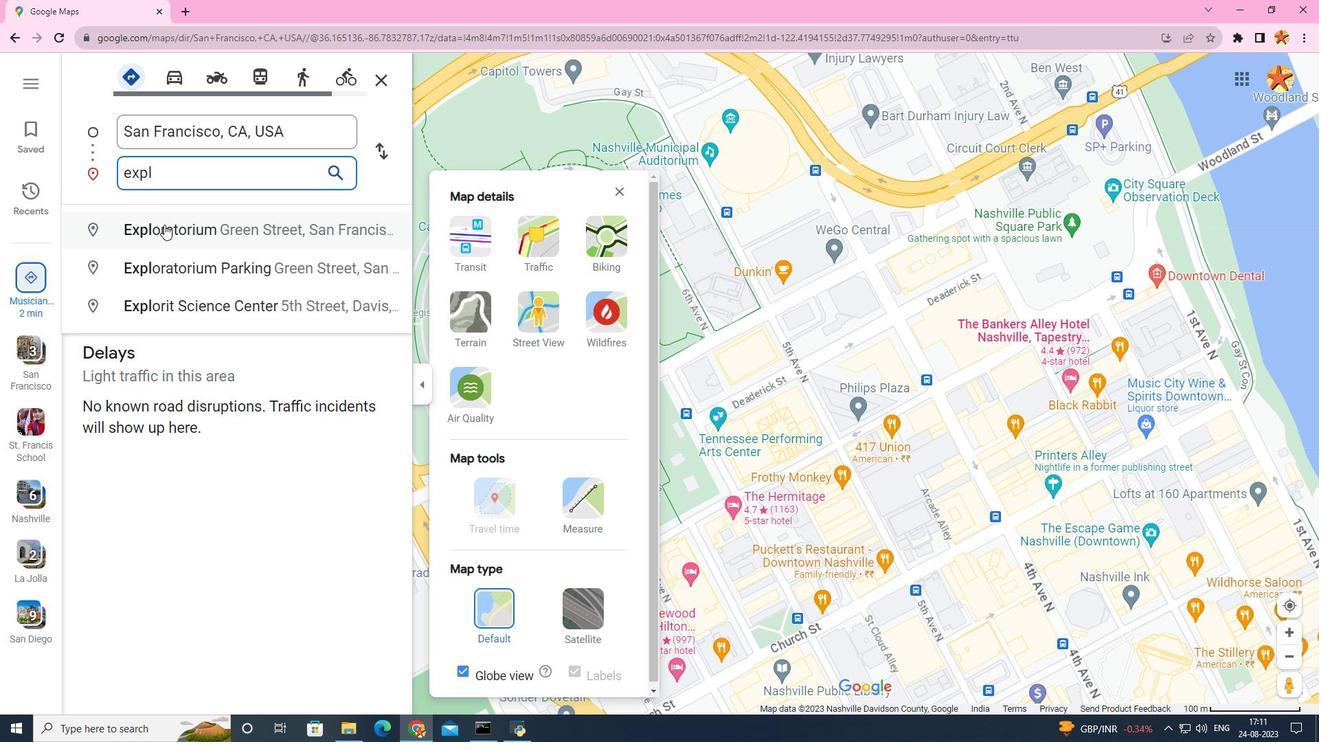 
Action: Mouse moved to (609, 493)
Screenshot: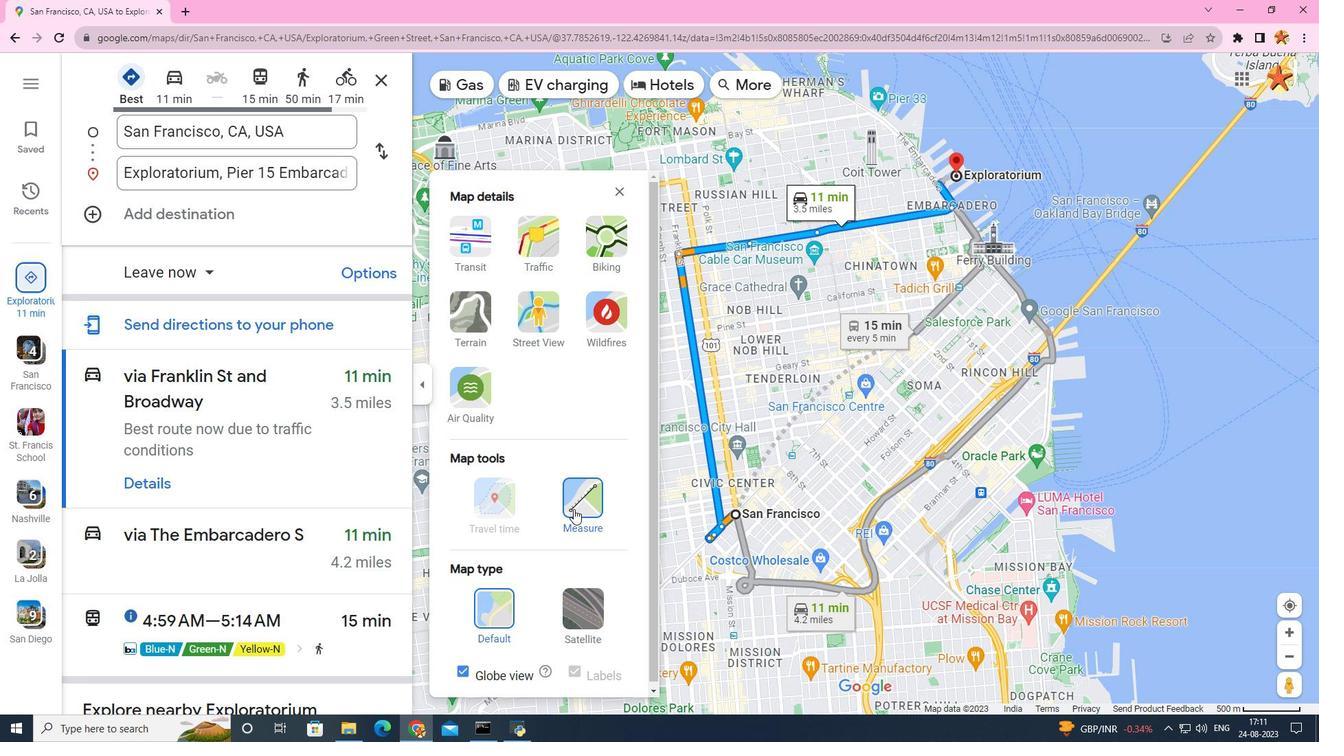 
Action: Mouse pressed left at (609, 493)
Screenshot: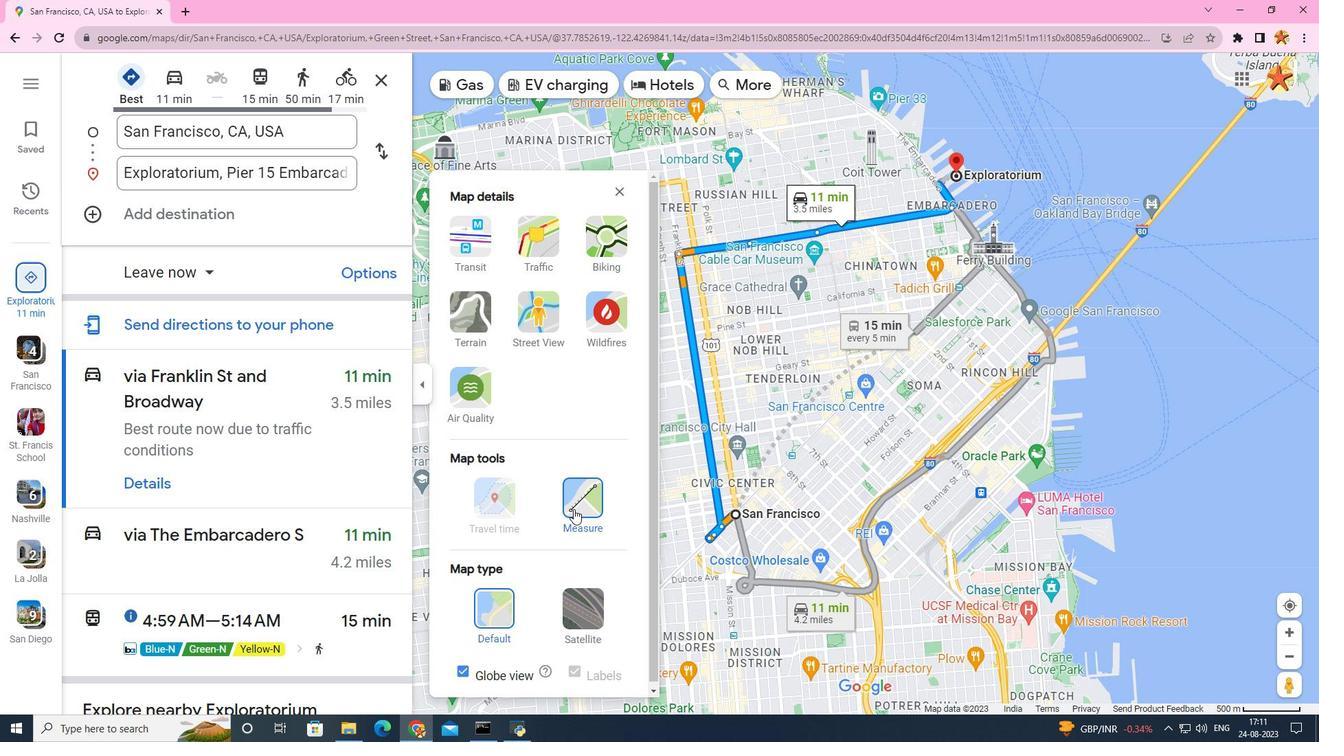 
Action: Mouse moved to (786, 495)
Screenshot: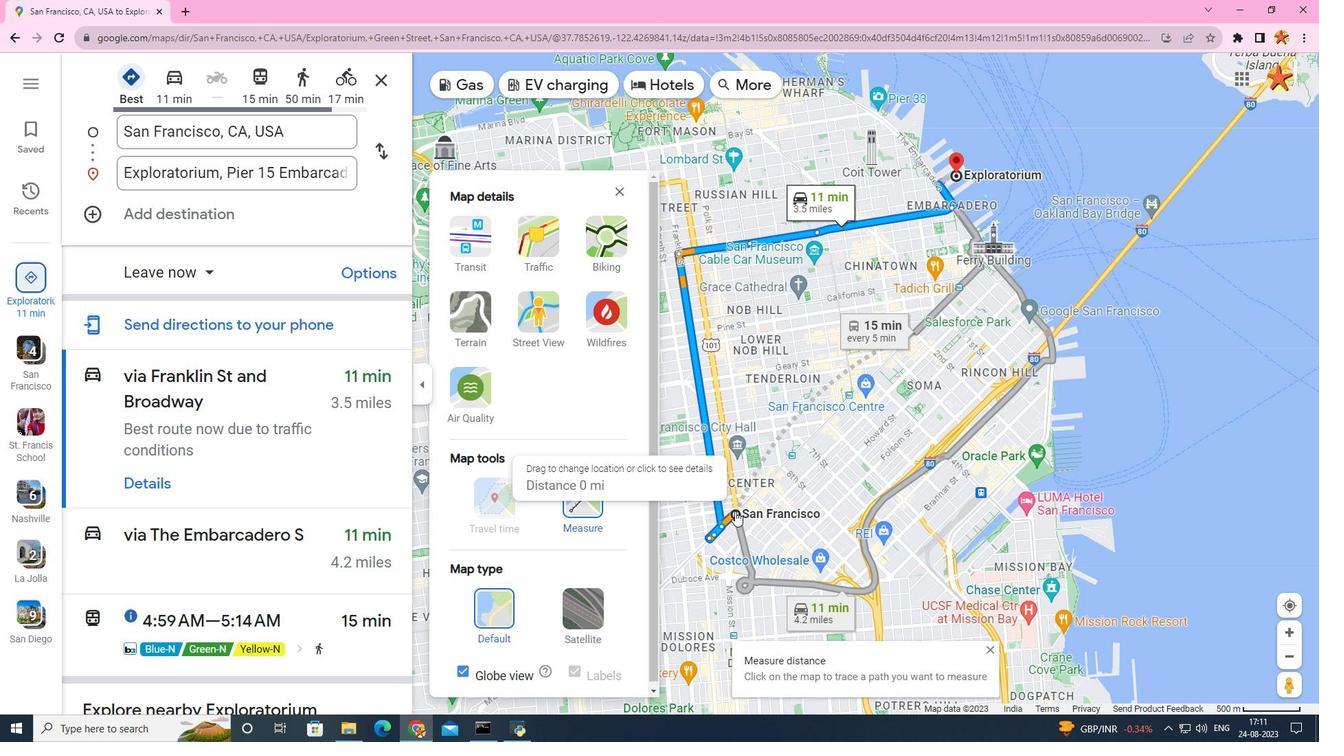 
Action: Mouse pressed left at (786, 495)
Screenshot: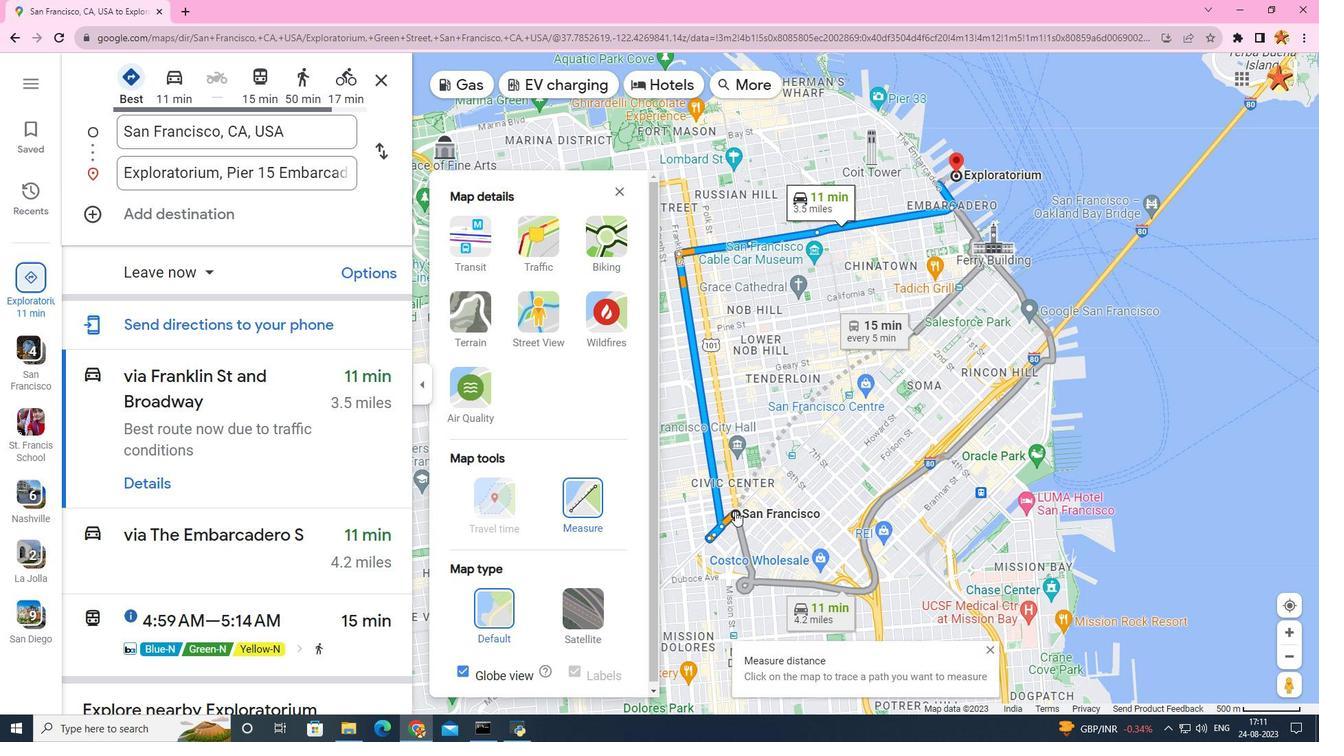 
Action: Mouse moved to (1028, 169)
Screenshot: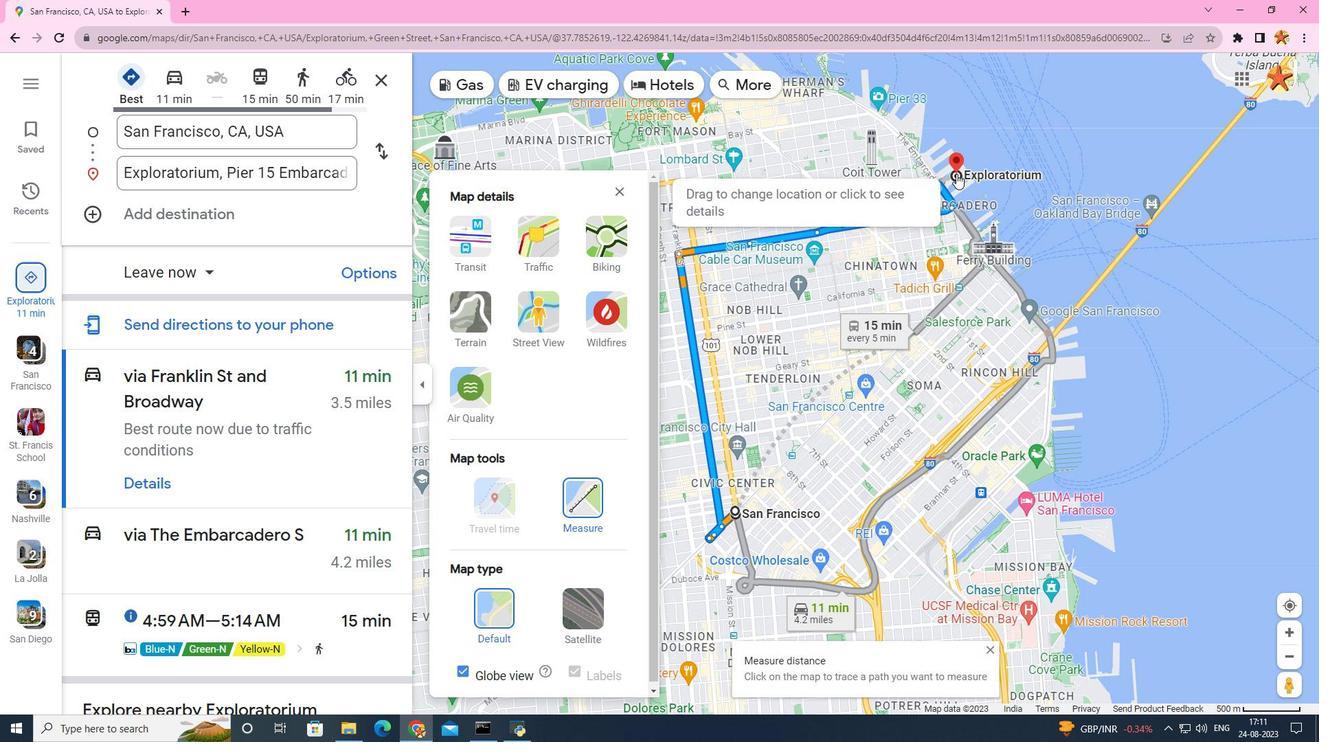 
Action: Mouse pressed left at (1028, 169)
Screenshot: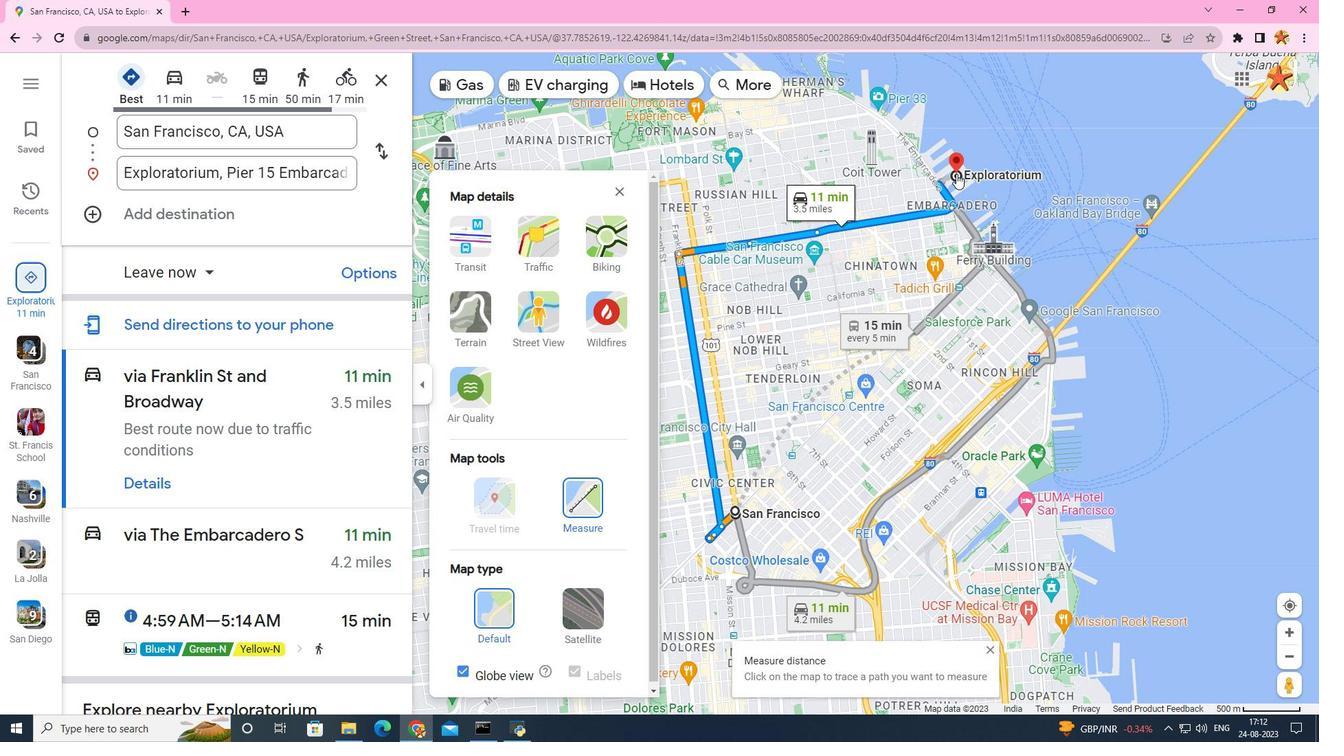 
Action: Mouse moved to (1237, 390)
Screenshot: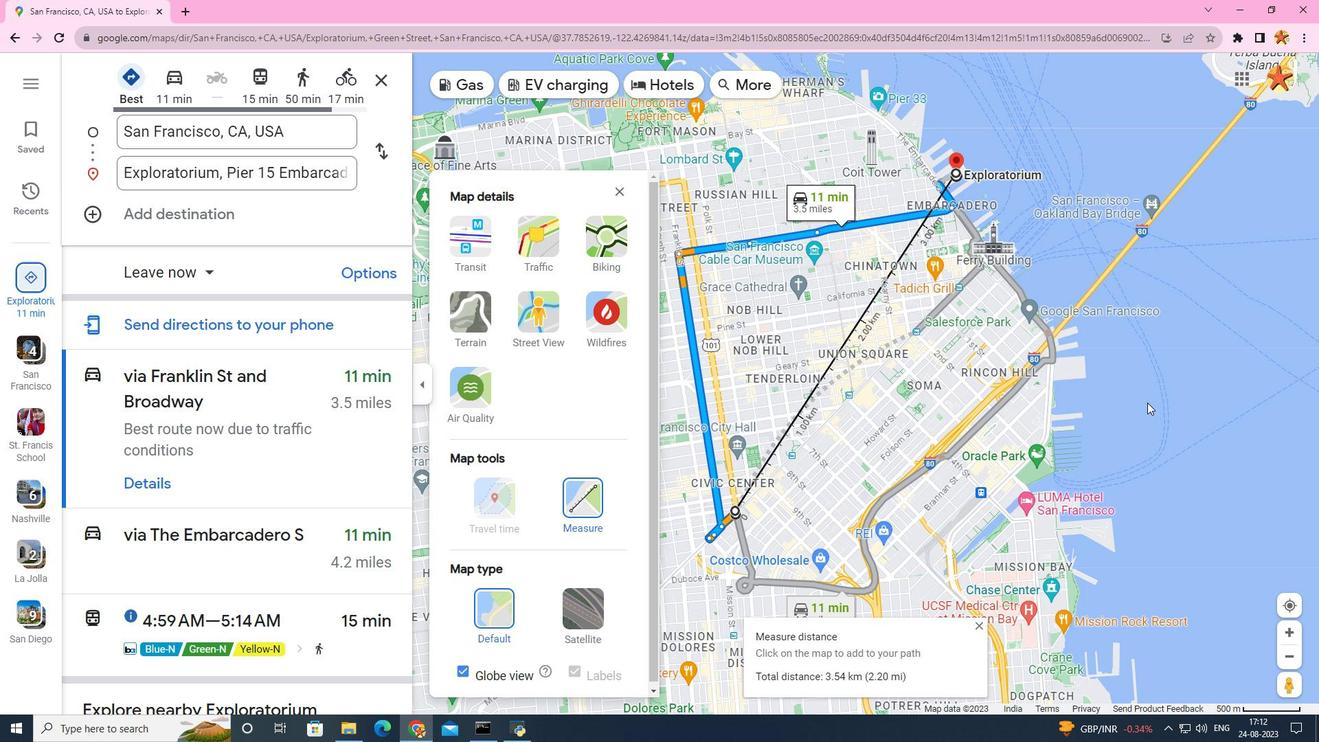 
